 Task: Export a project to AC3 format for surround sound applications.
Action: Mouse moved to (86, 30)
Screenshot: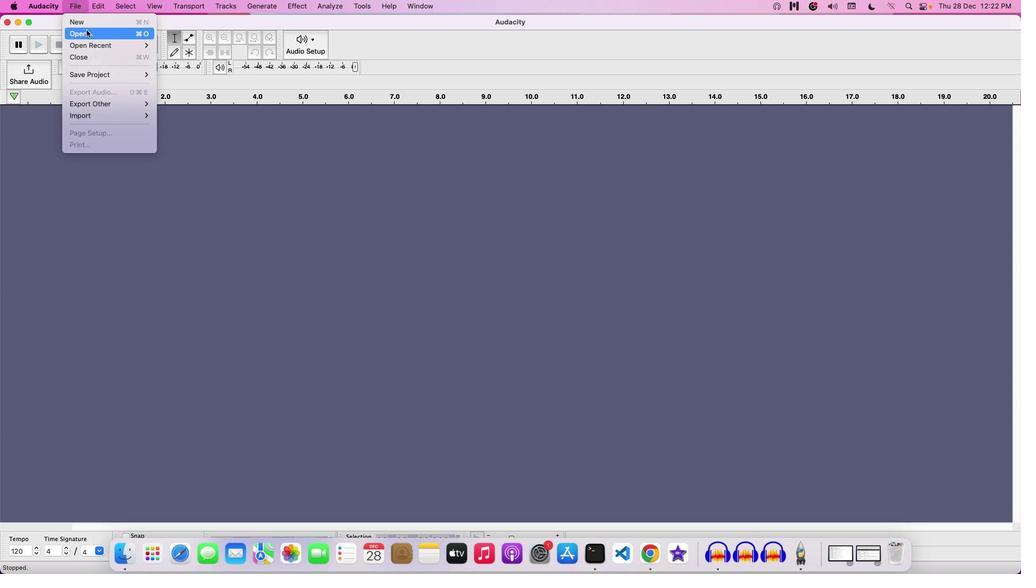
Action: Mouse pressed left at (86, 30)
Screenshot: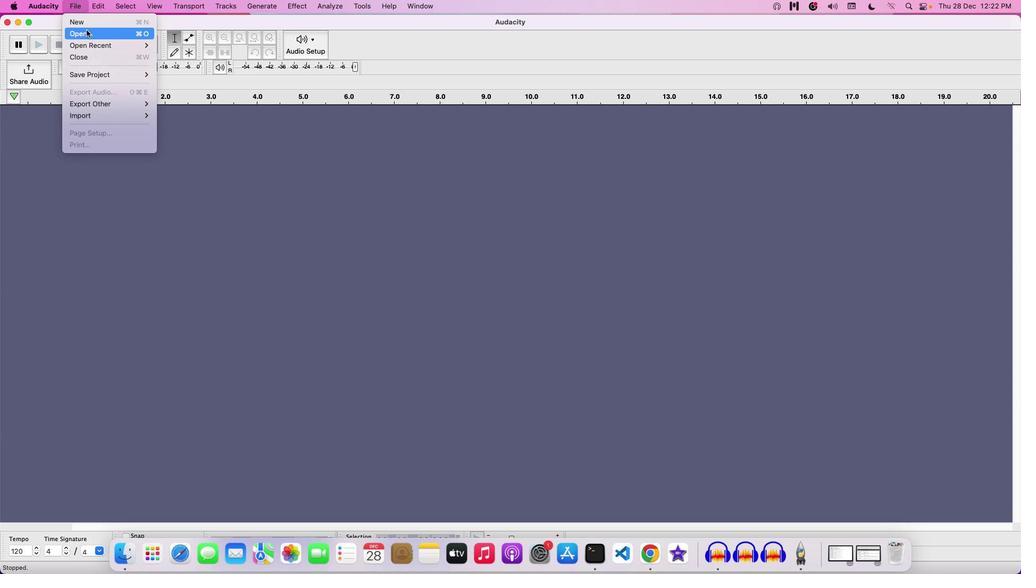 
Action: Mouse moved to (458, 246)
Screenshot: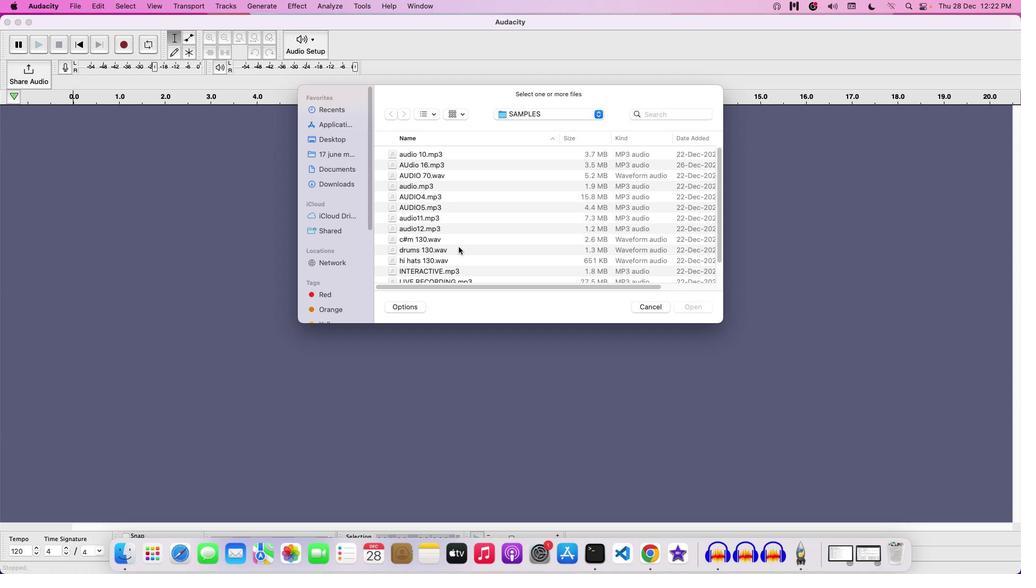 
Action: Mouse scrolled (458, 246) with delta (0, 0)
Screenshot: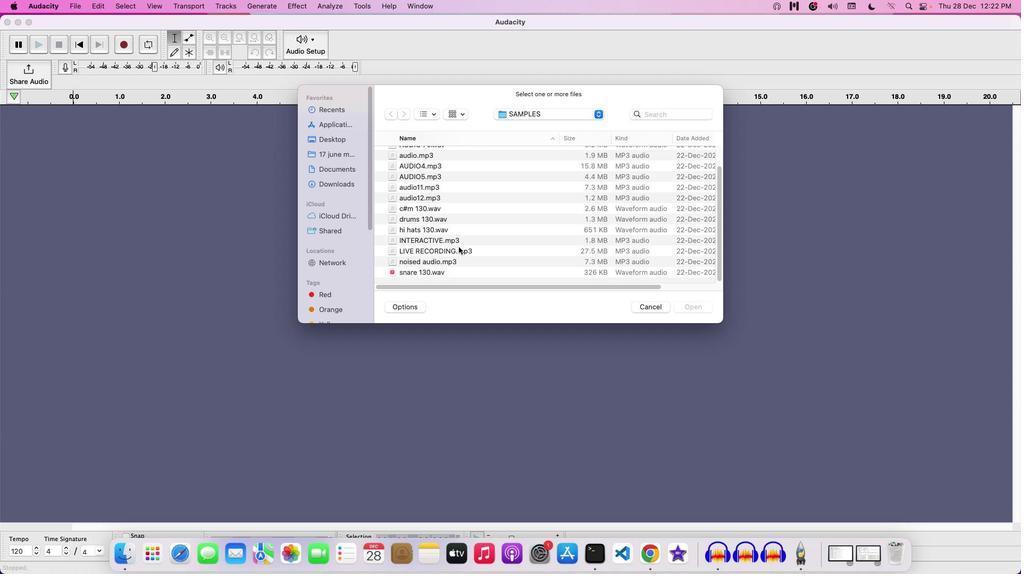 
Action: Mouse scrolled (458, 246) with delta (0, 0)
Screenshot: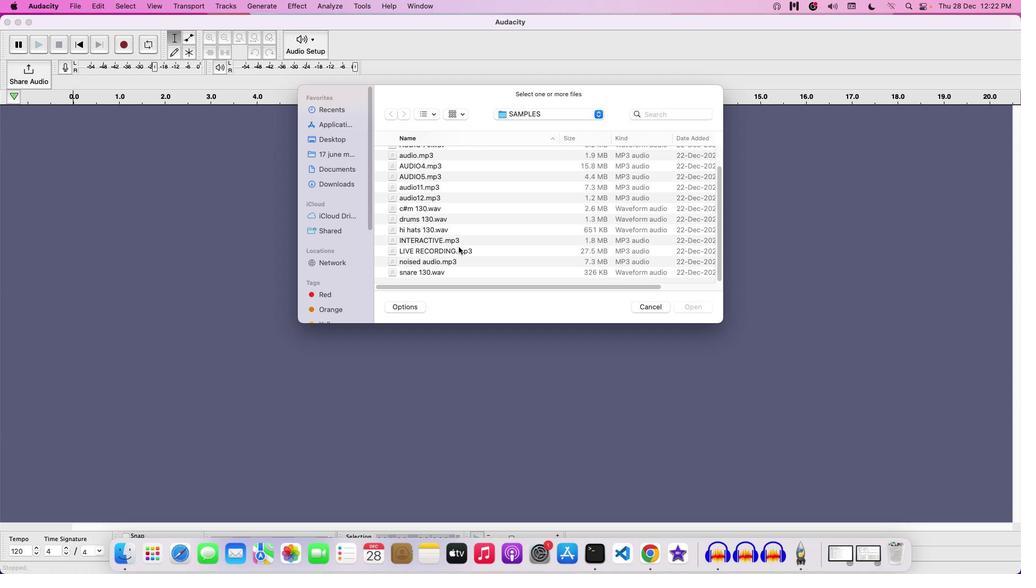 
Action: Mouse scrolled (458, 246) with delta (0, -1)
Screenshot: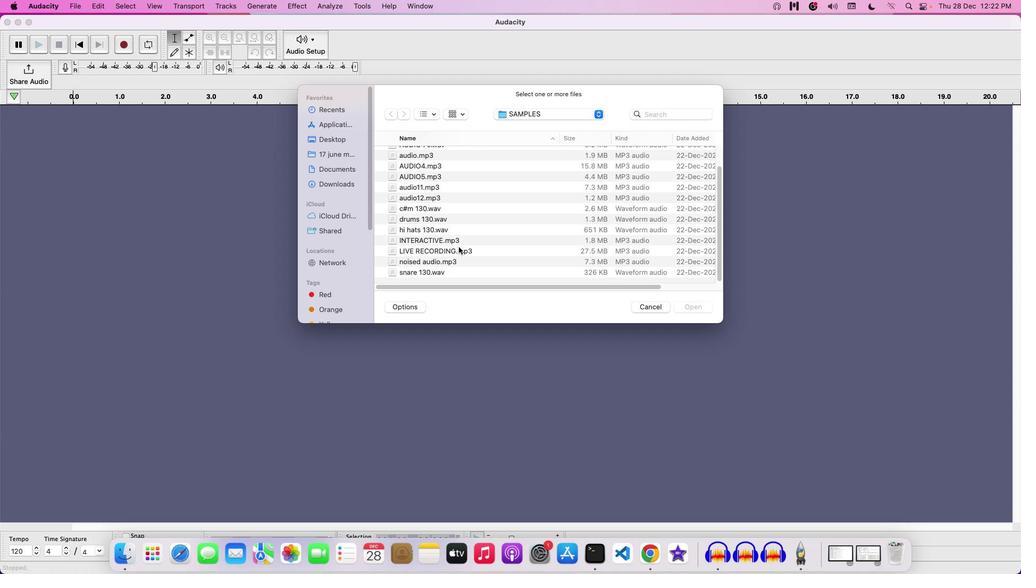 
Action: Mouse moved to (410, 209)
Screenshot: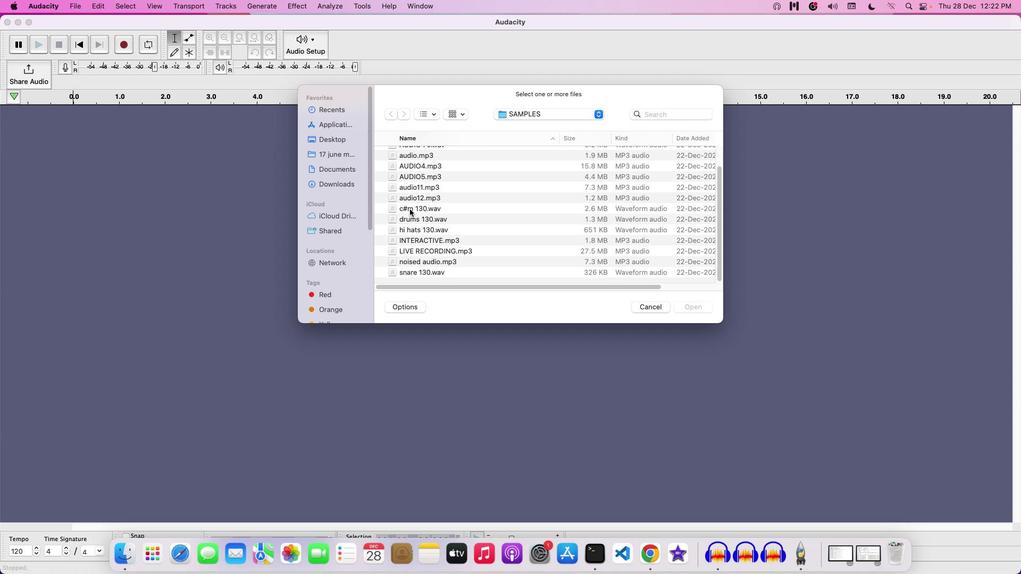 
Action: Mouse pressed left at (410, 209)
Screenshot: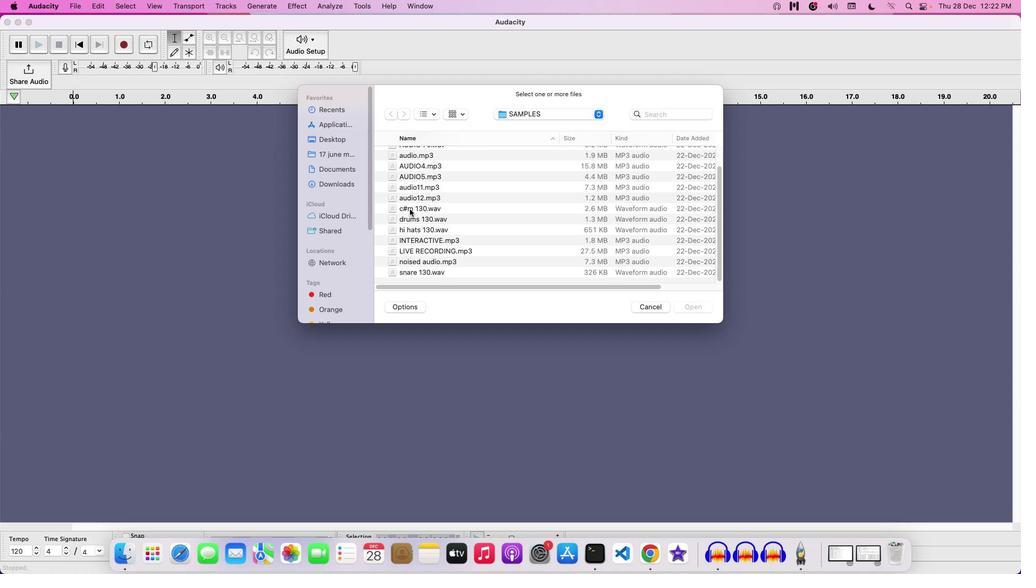 
Action: Mouse moved to (698, 308)
Screenshot: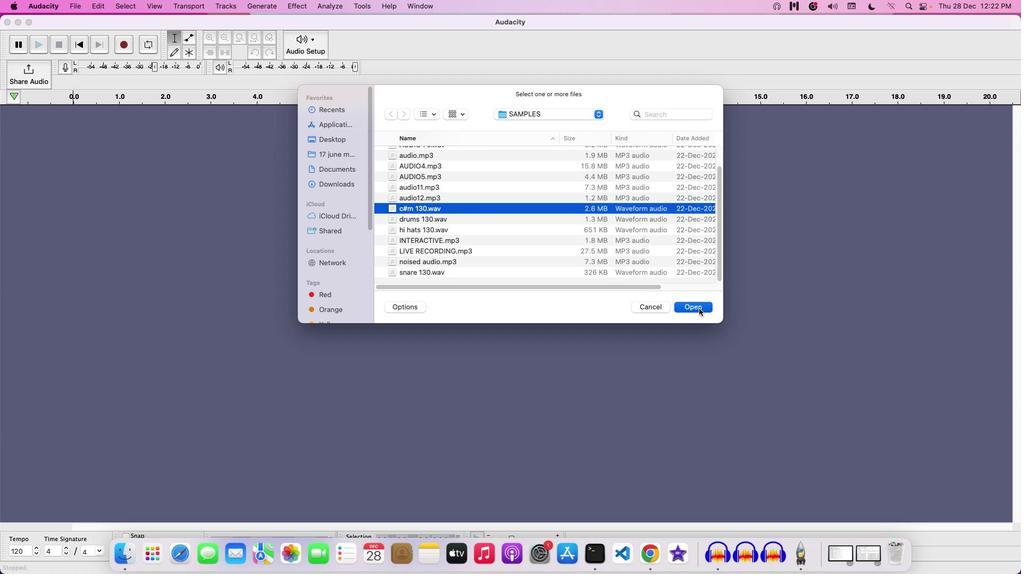 
Action: Mouse pressed left at (698, 308)
Screenshot: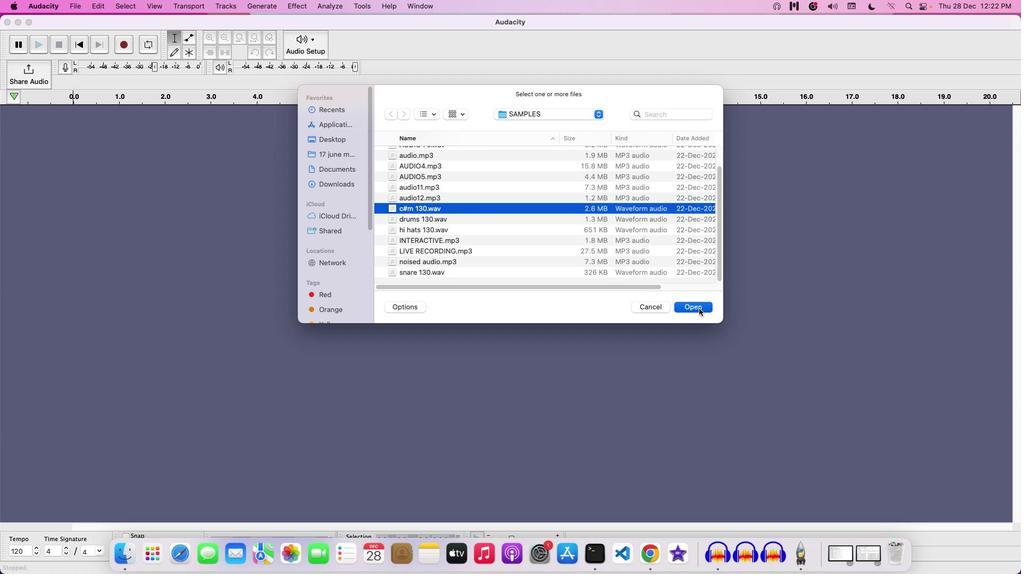 
Action: Mouse moved to (78, 5)
Screenshot: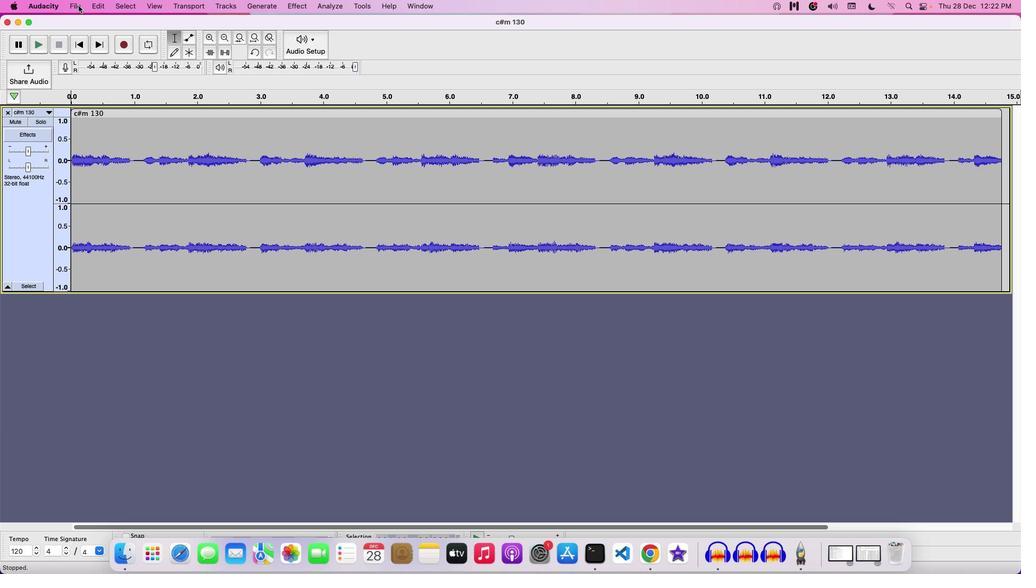 
Action: Mouse pressed left at (78, 5)
Screenshot: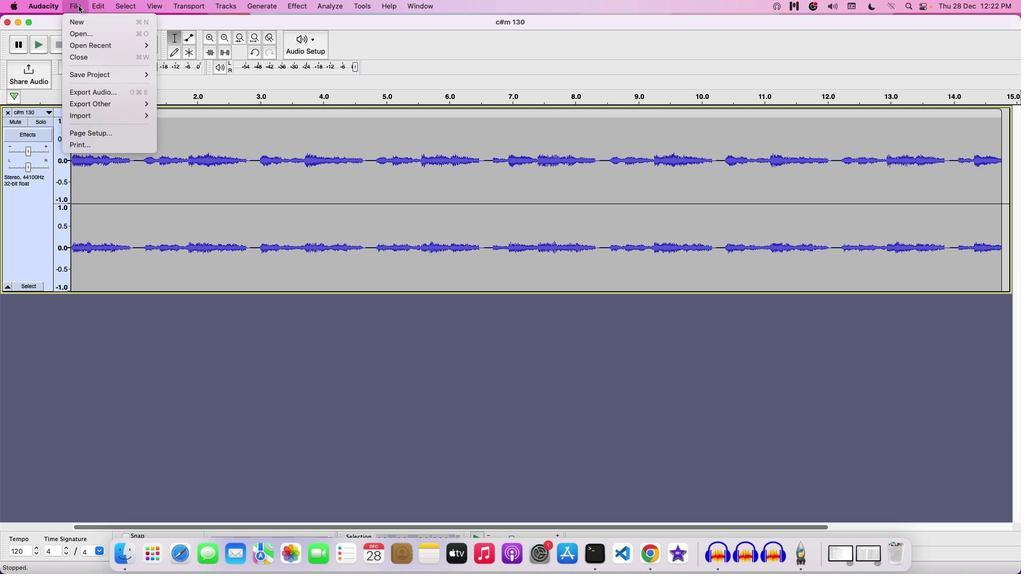 
Action: Mouse moved to (89, 32)
Screenshot: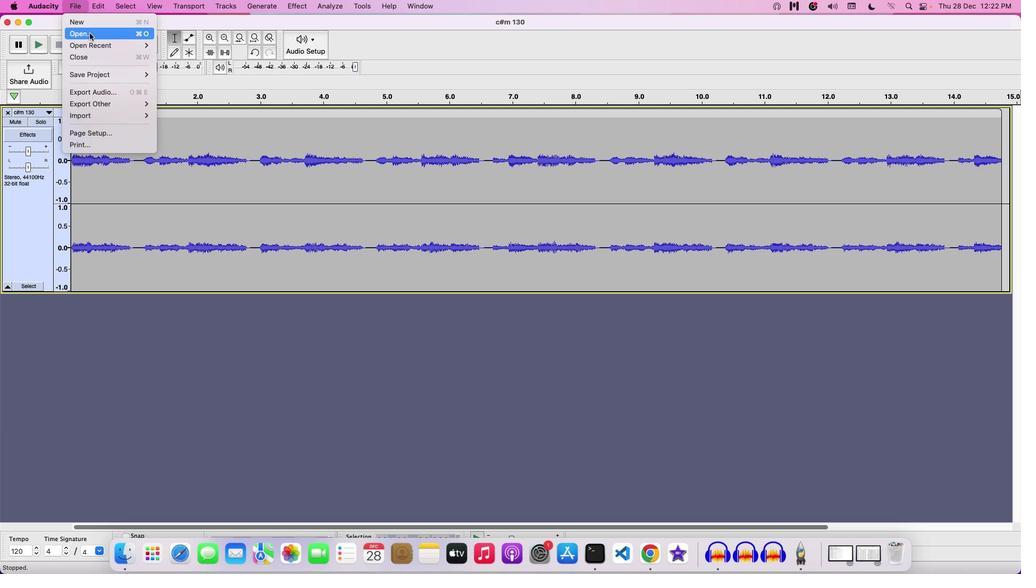 
Action: Mouse pressed left at (89, 32)
Screenshot: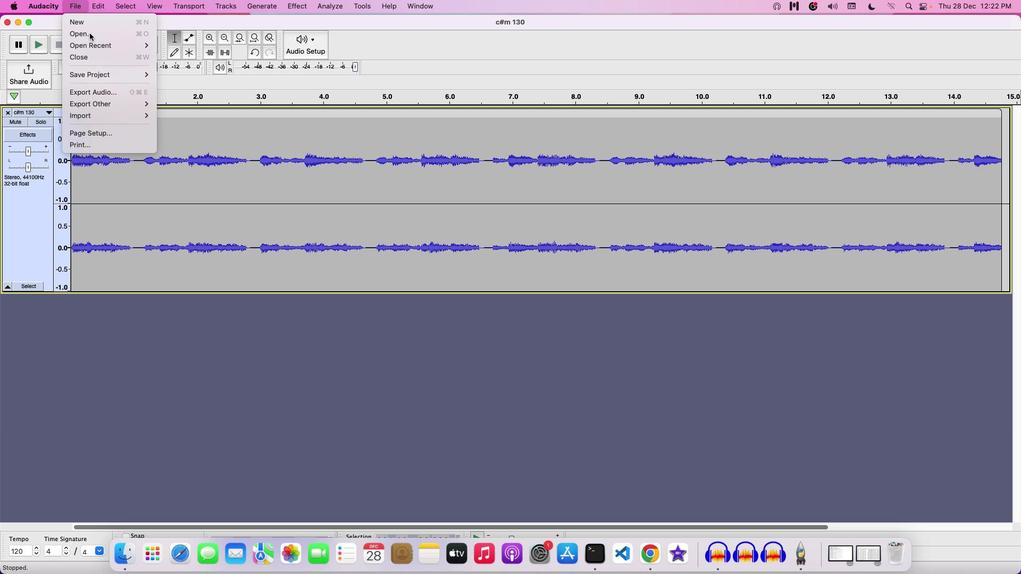 
Action: Mouse moved to (496, 235)
Screenshot: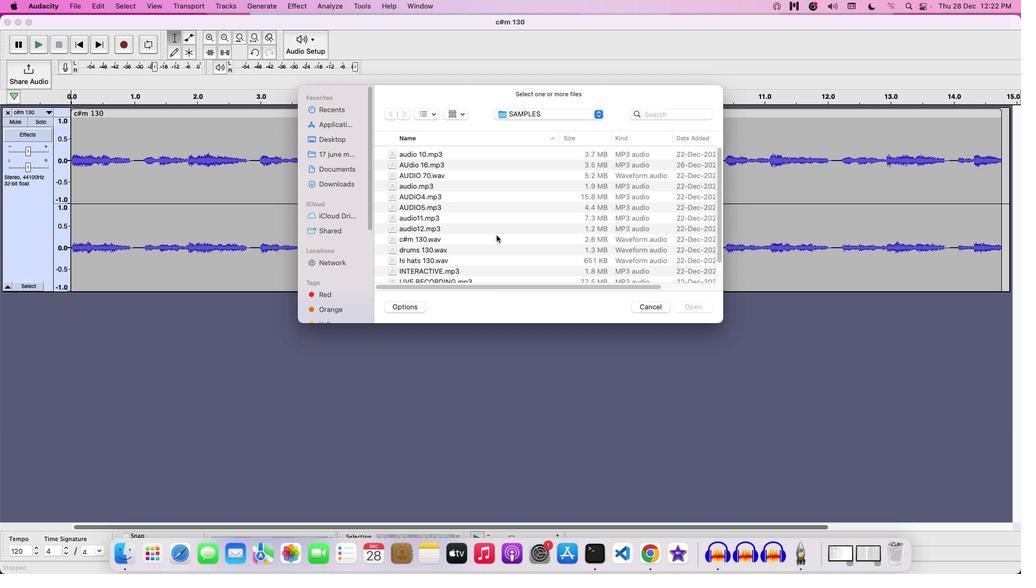 
Action: Mouse scrolled (496, 235) with delta (0, 0)
Screenshot: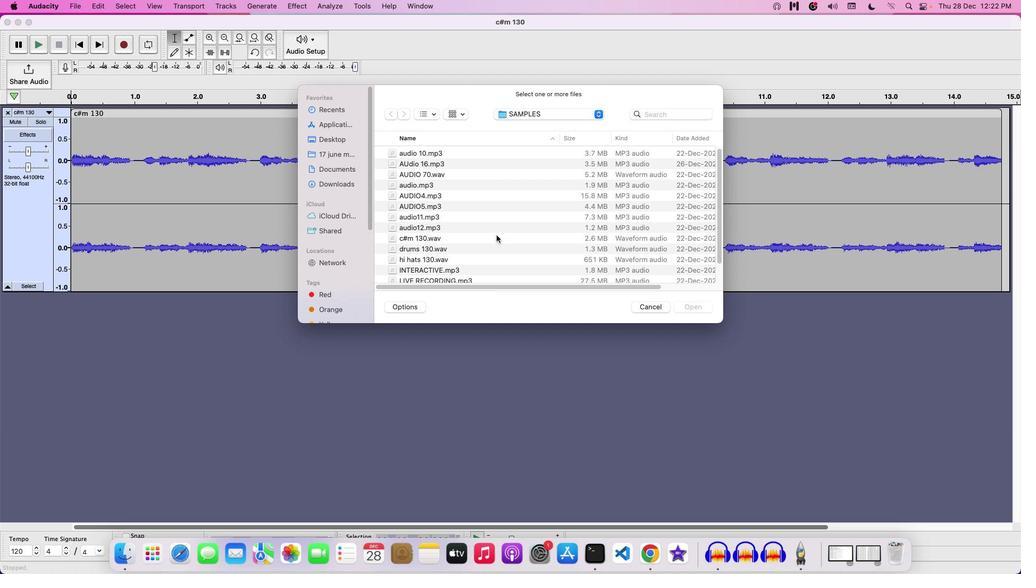 
Action: Mouse scrolled (496, 235) with delta (0, 0)
Screenshot: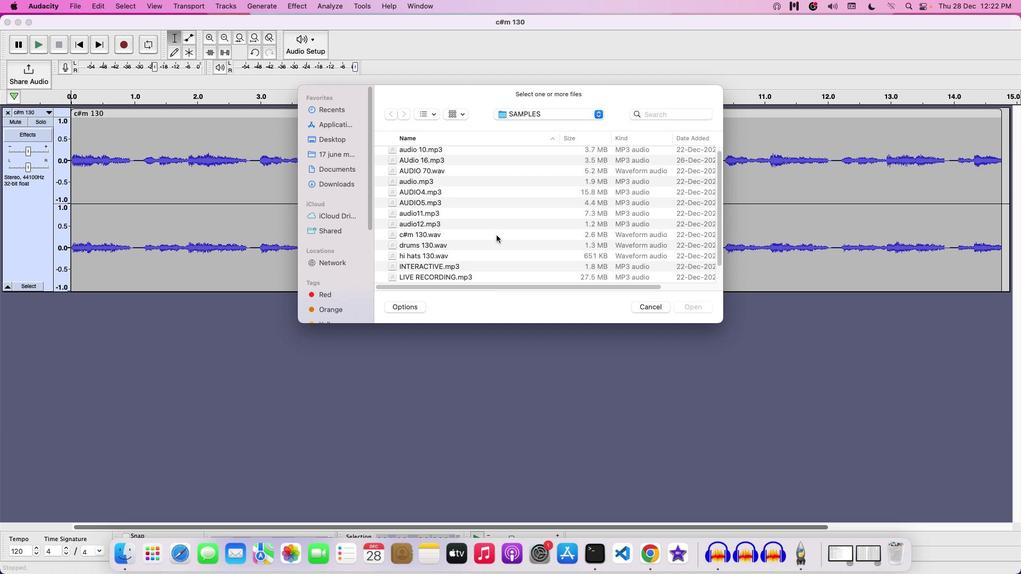 
Action: Mouse scrolled (496, 235) with delta (0, 0)
Screenshot: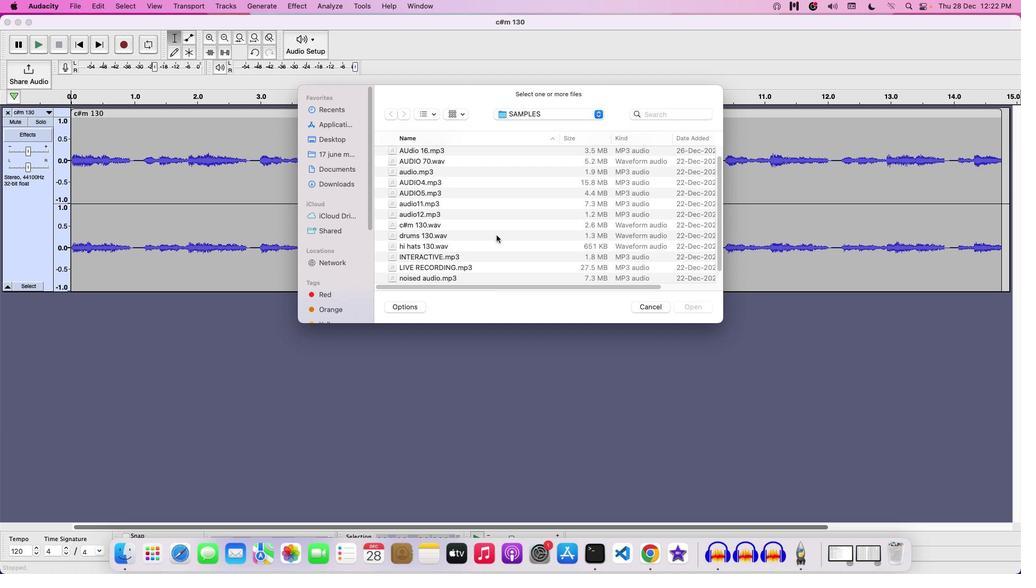 
Action: Mouse moved to (455, 234)
Screenshot: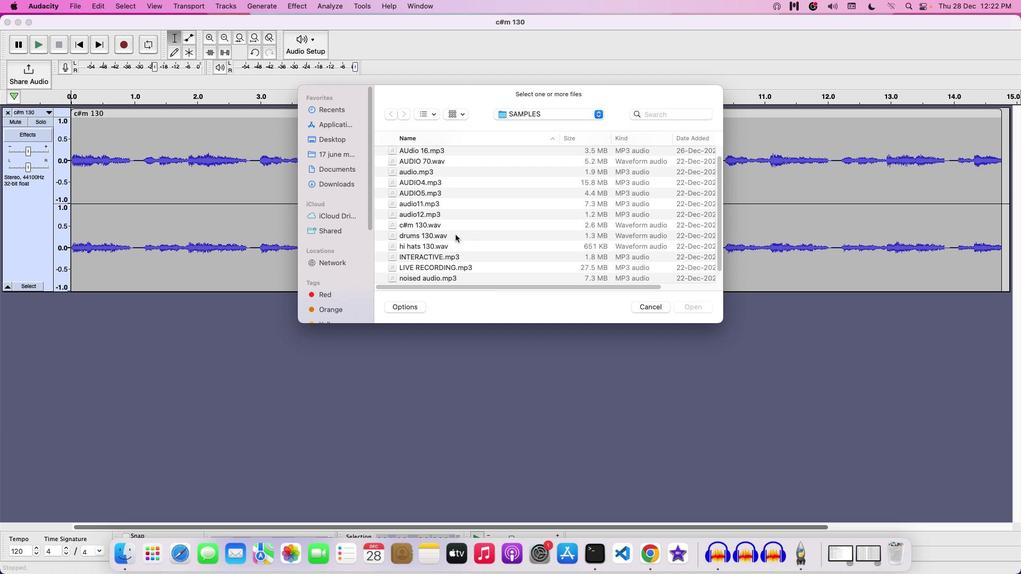 
Action: Mouse pressed left at (455, 234)
Screenshot: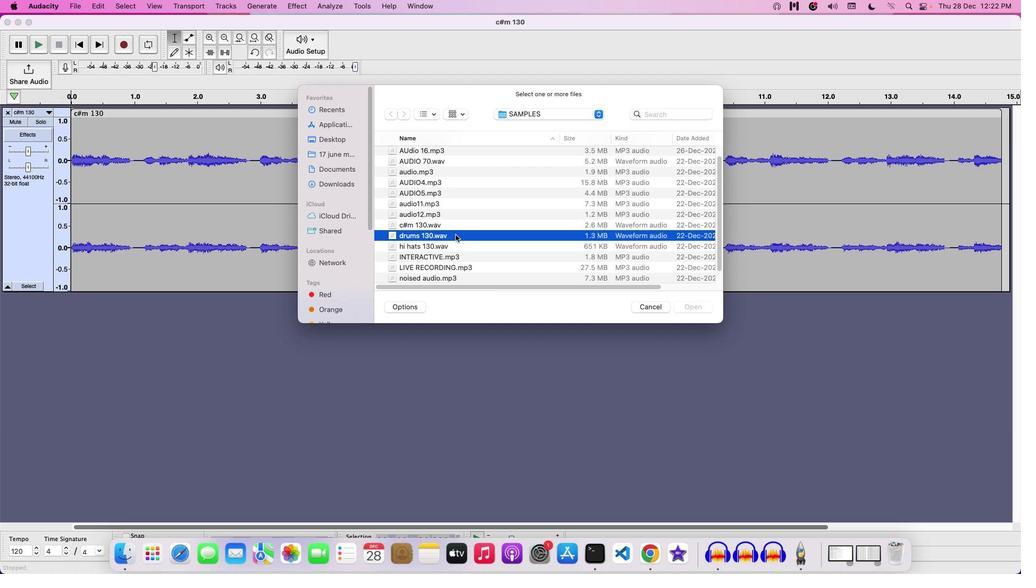 
Action: Mouse moved to (466, 237)
Screenshot: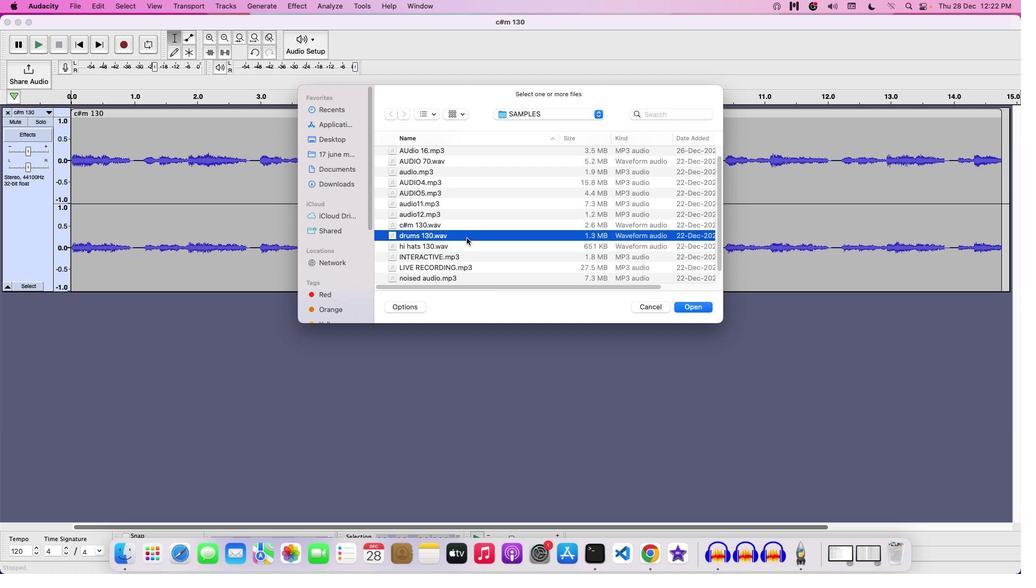 
Action: Mouse pressed left at (466, 237)
Screenshot: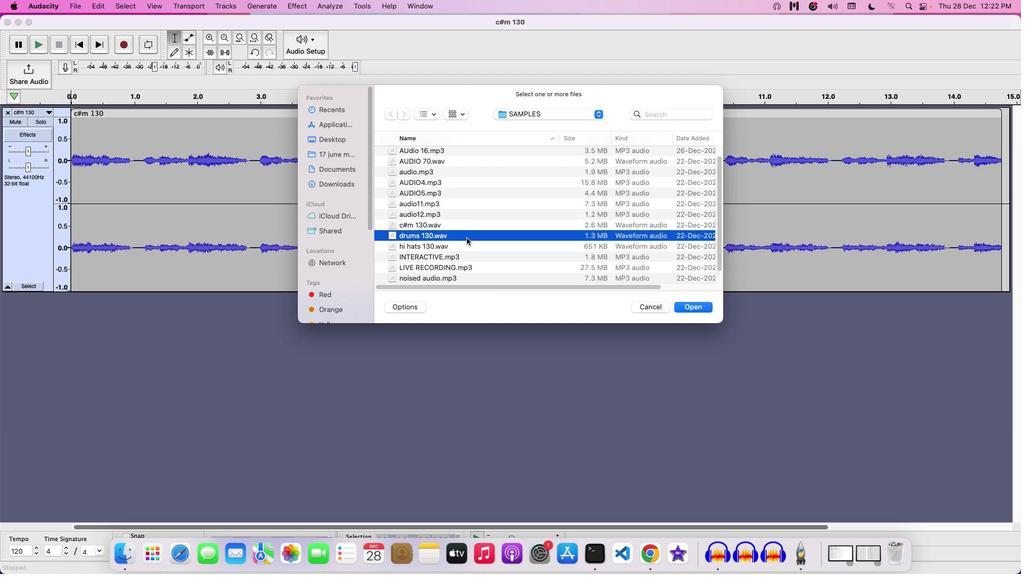 
Action: Mouse moved to (484, 289)
Screenshot: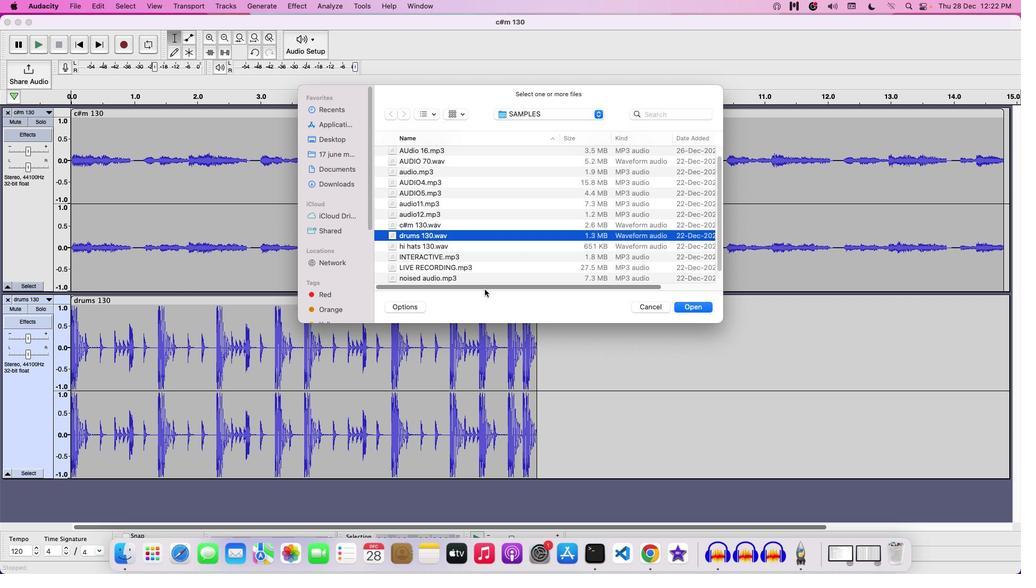 
Action: Mouse scrolled (484, 289) with delta (0, 0)
Screenshot: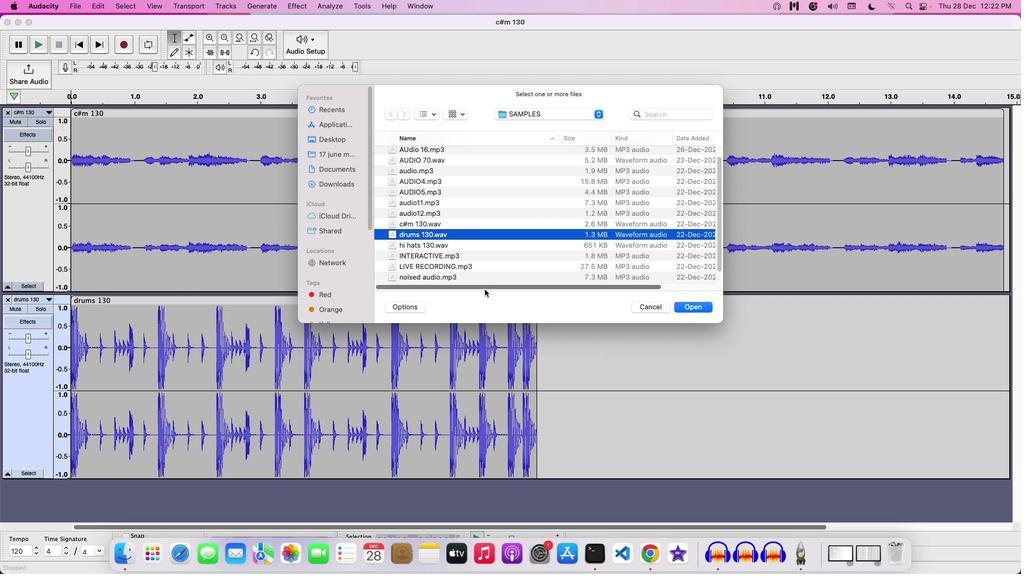 
Action: Mouse moved to (485, 244)
Screenshot: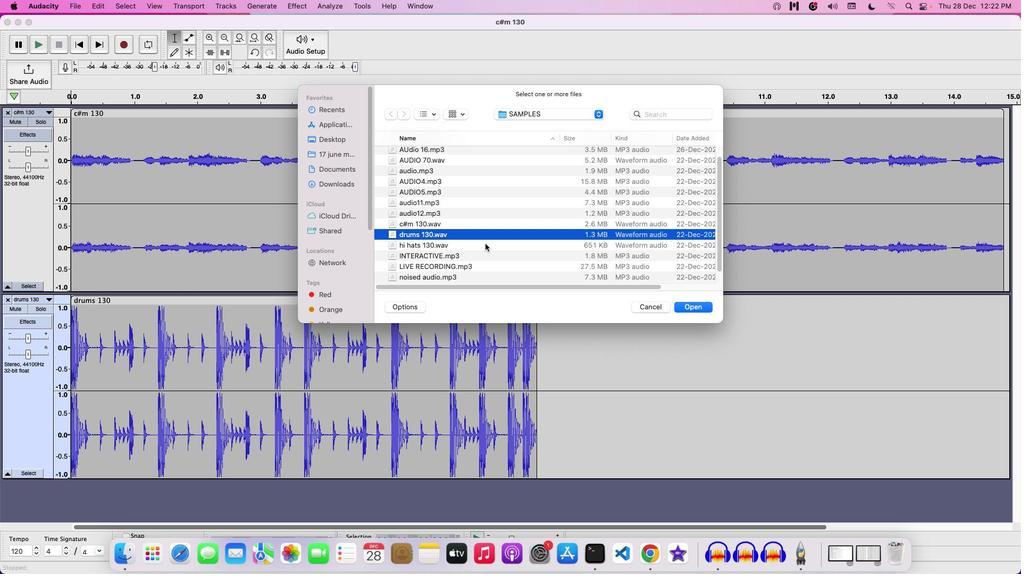 
Action: Mouse scrolled (485, 244) with delta (0, 0)
Screenshot: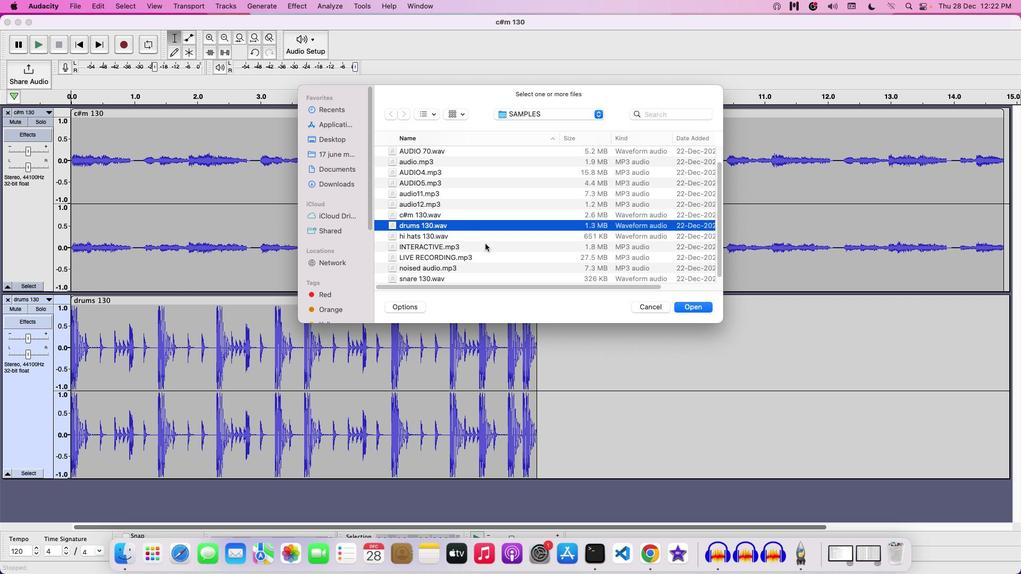 
Action: Mouse scrolled (485, 244) with delta (0, 0)
Screenshot: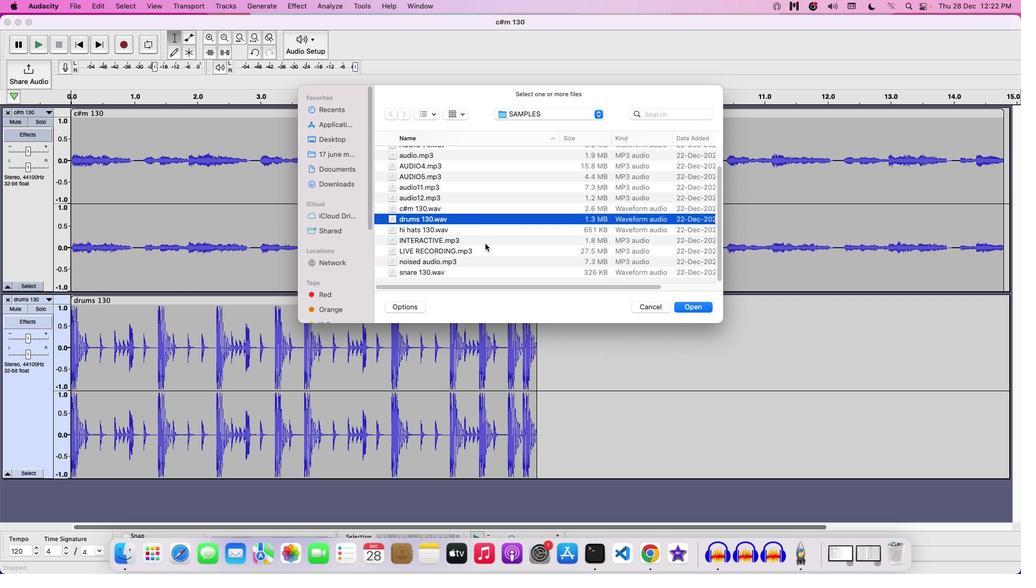 
Action: Mouse scrolled (485, 244) with delta (0, -1)
Screenshot: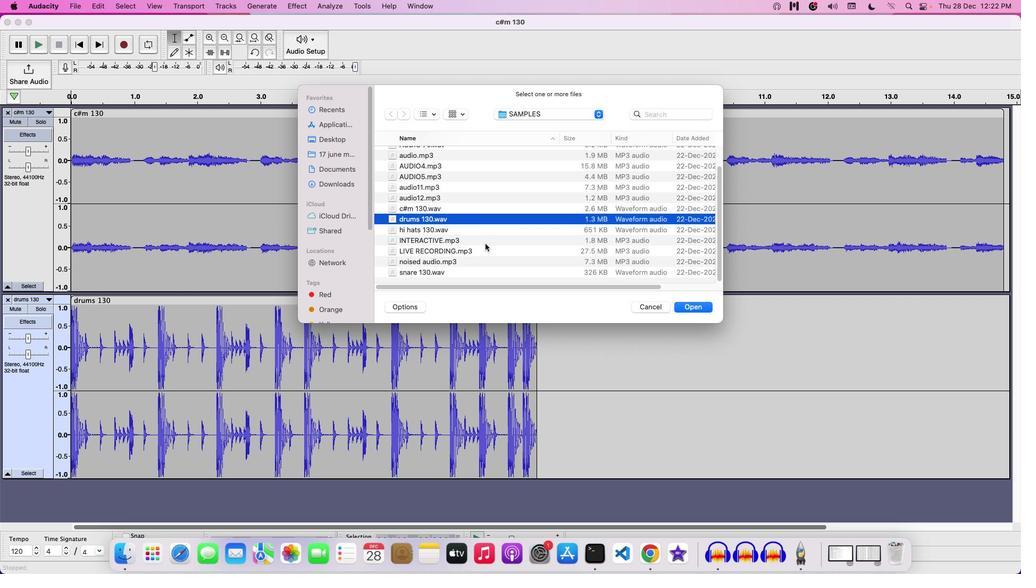 
Action: Mouse scrolled (485, 244) with delta (0, 0)
Screenshot: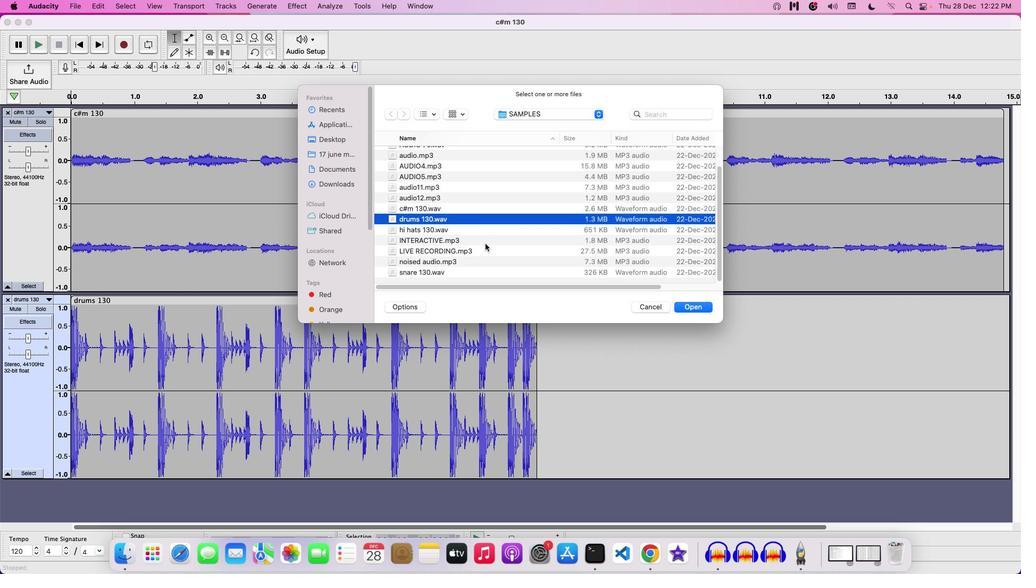 
Action: Mouse scrolled (485, 244) with delta (0, 0)
Screenshot: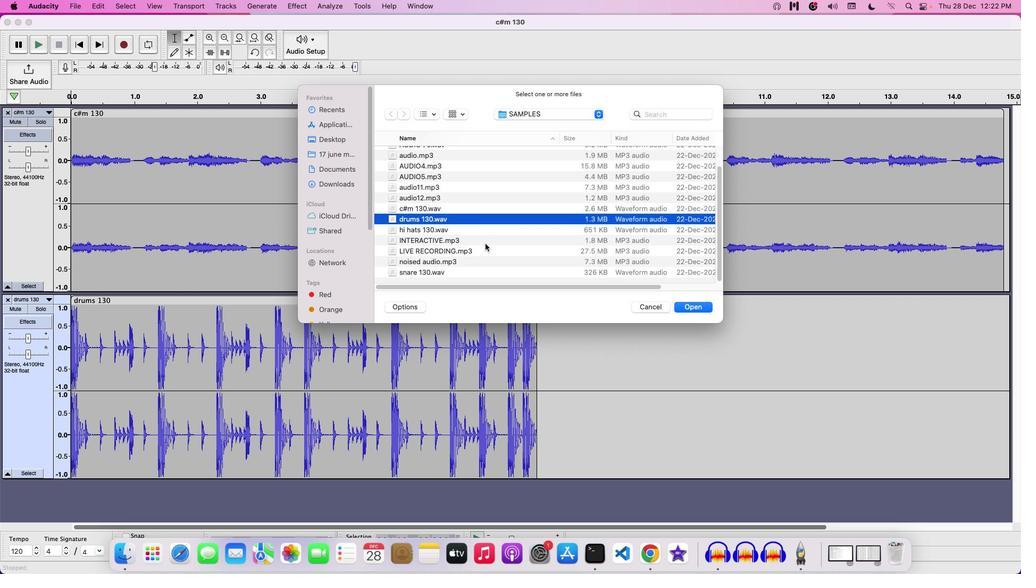 
Action: Mouse scrolled (485, 244) with delta (0, -1)
Screenshot: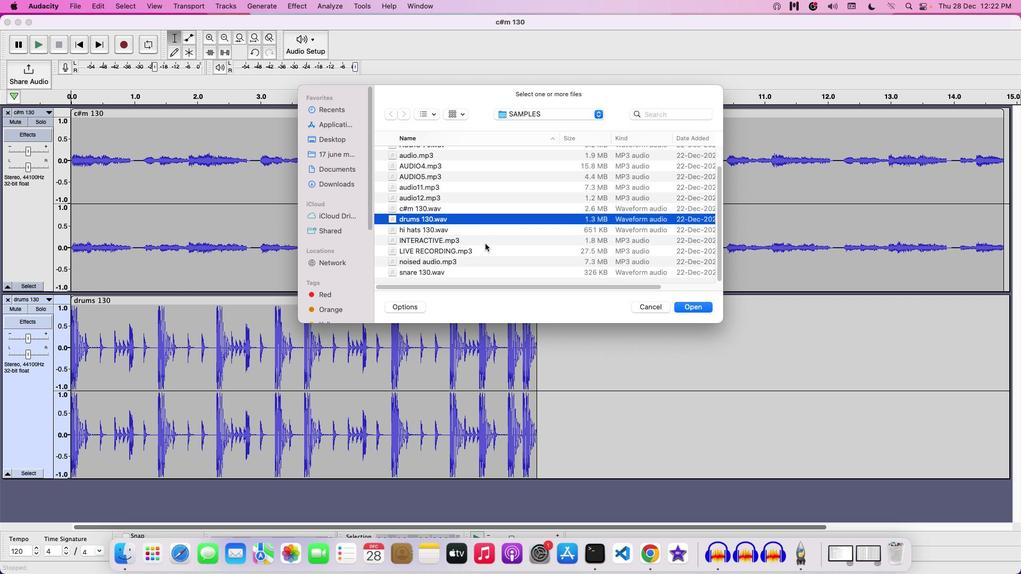 
Action: Mouse moved to (651, 304)
Screenshot: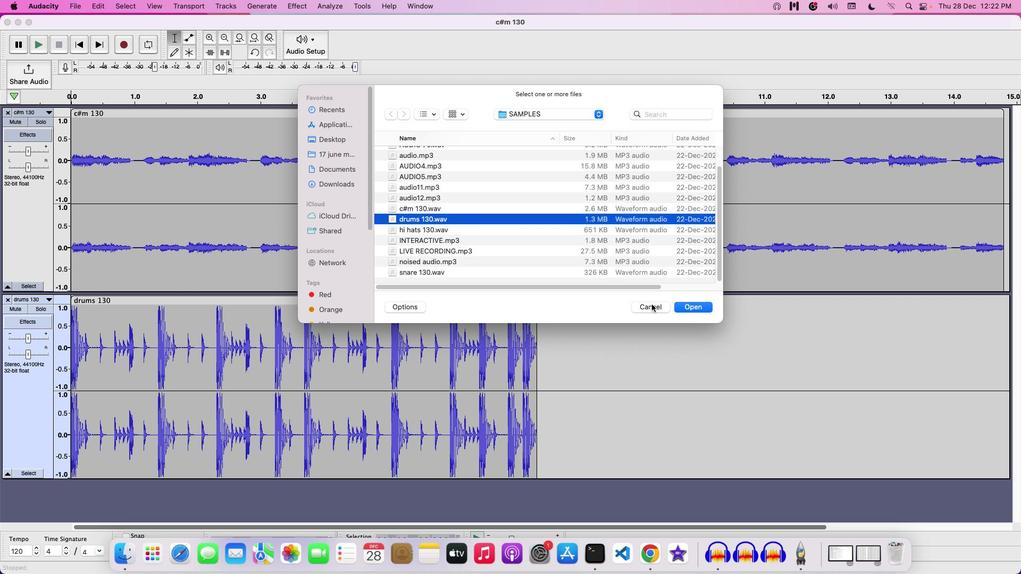 
Action: Mouse pressed left at (651, 304)
Screenshot: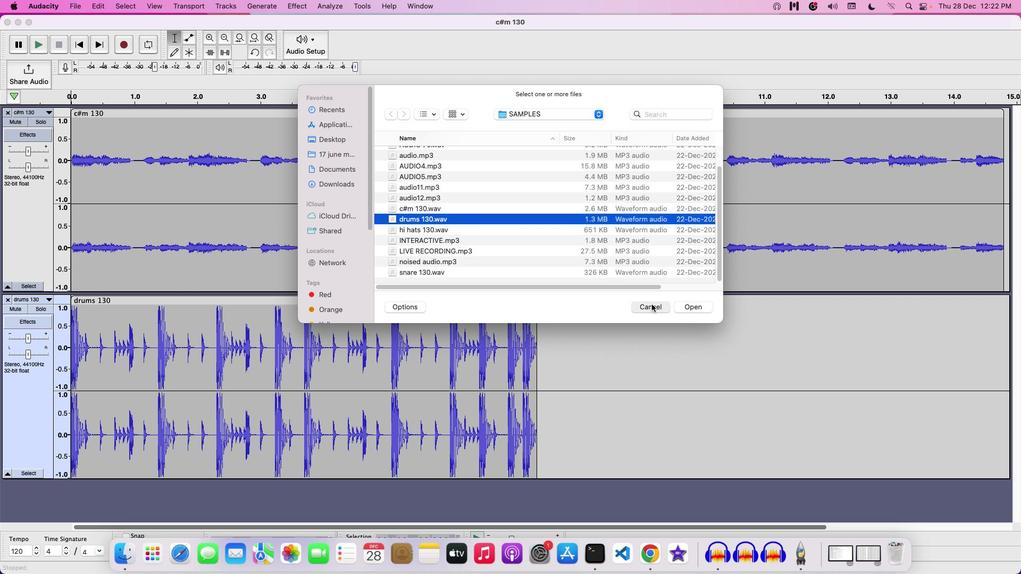 
Action: Mouse moved to (62, 266)
Screenshot: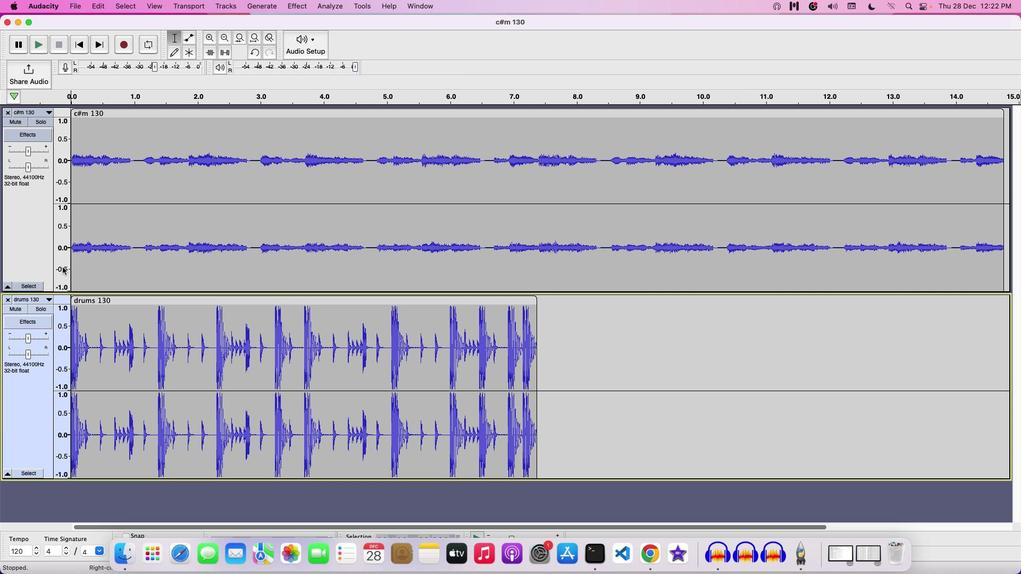 
Action: Key pressed Key.space
Screenshot: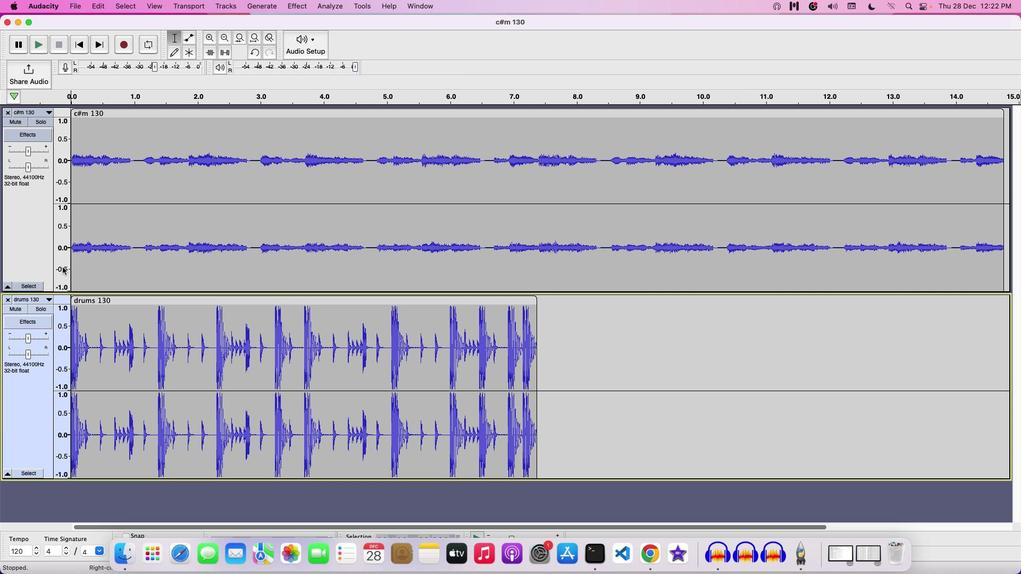 
Action: Mouse moved to (34, 151)
Screenshot: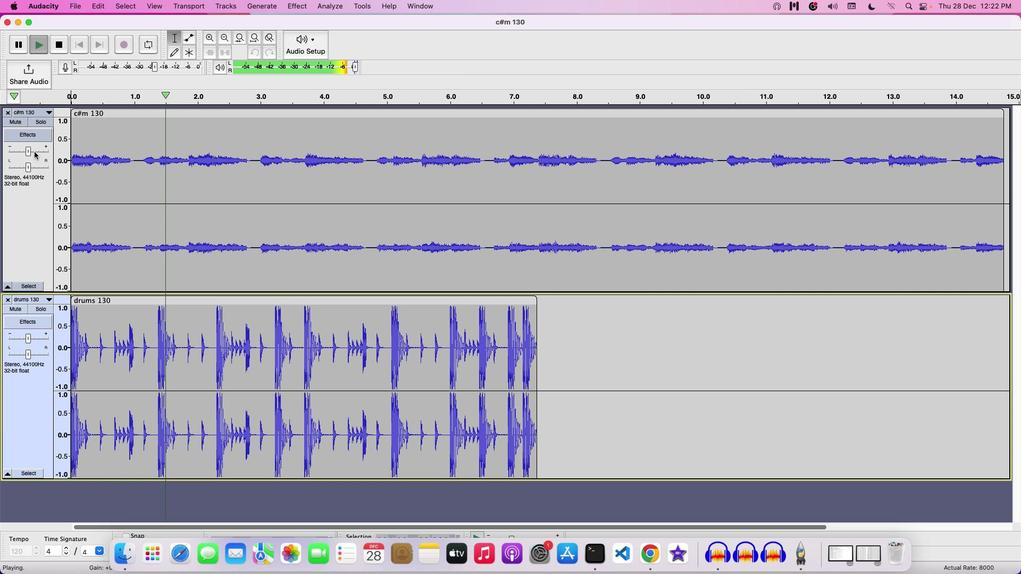 
Action: Key pressed Key.space
Screenshot: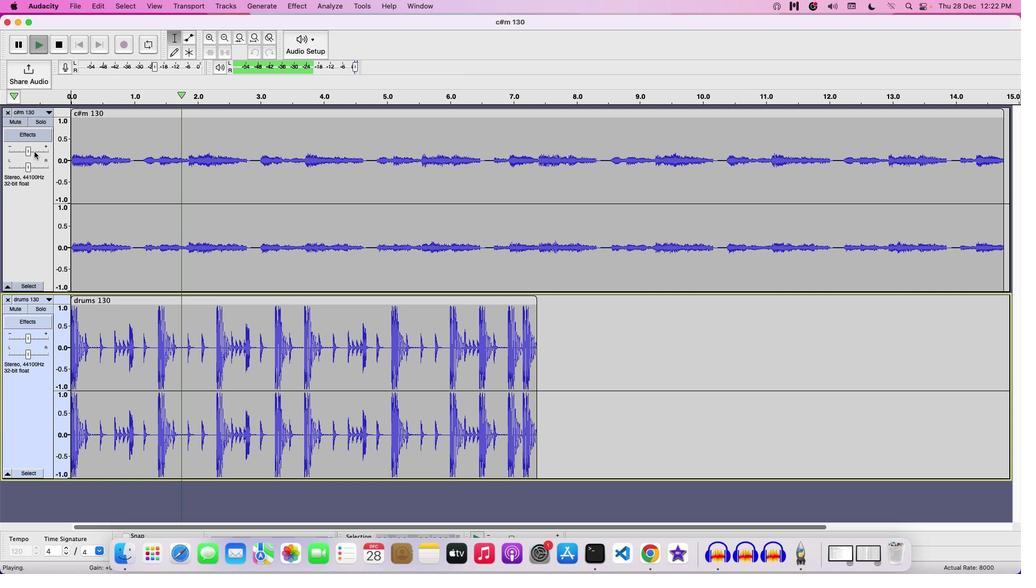 
Action: Mouse moved to (30, 151)
Screenshot: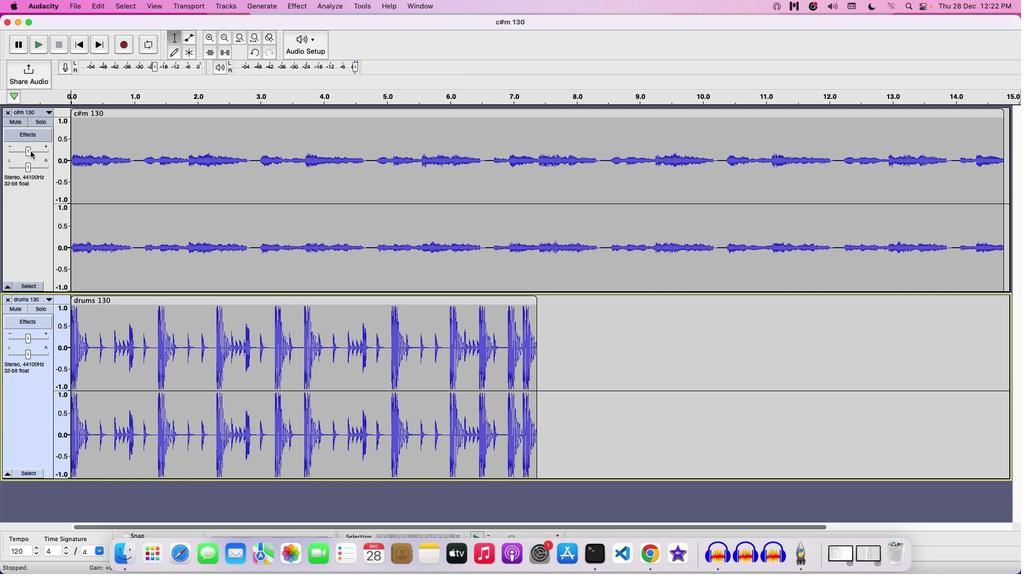 
Action: Mouse pressed left at (30, 151)
Screenshot: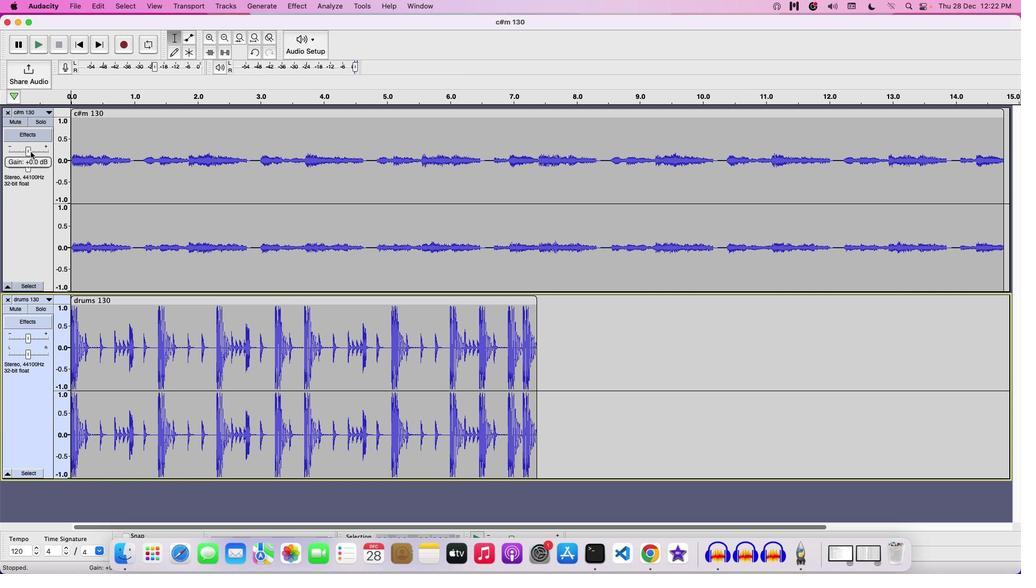 
Action: Mouse moved to (42, 154)
Screenshot: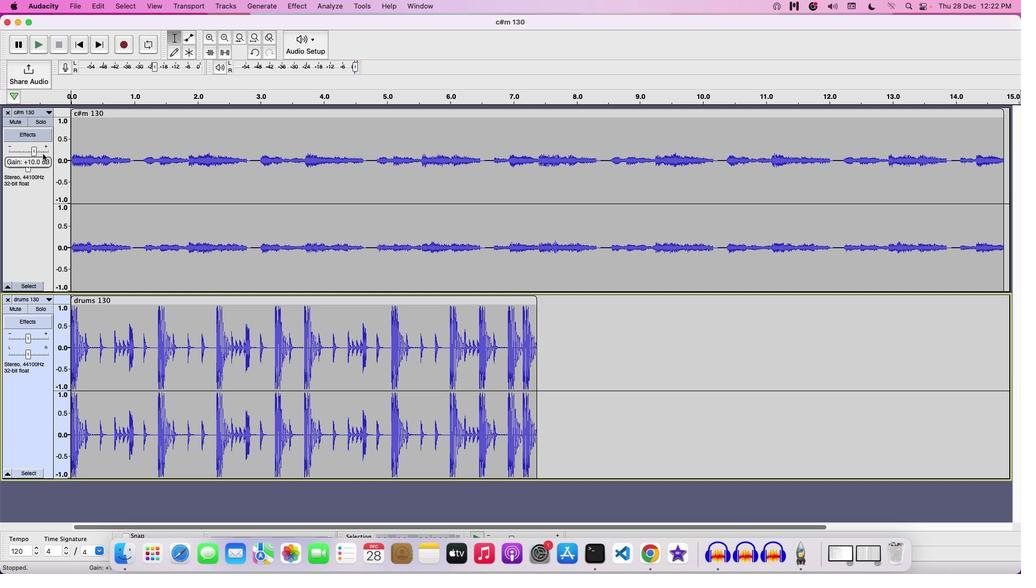
Action: Key pressed Key.space
Screenshot: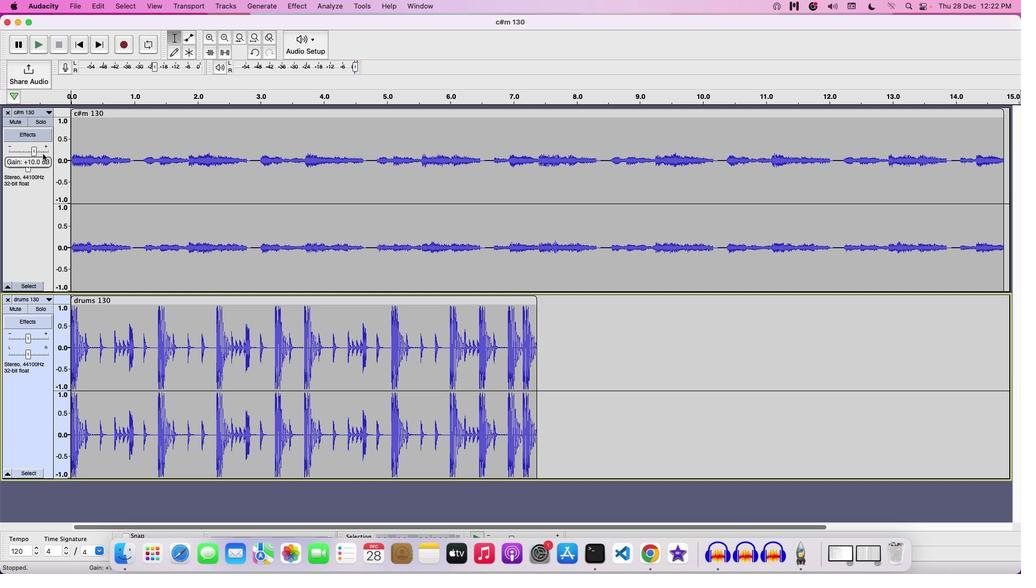 
Action: Mouse moved to (35, 152)
Screenshot: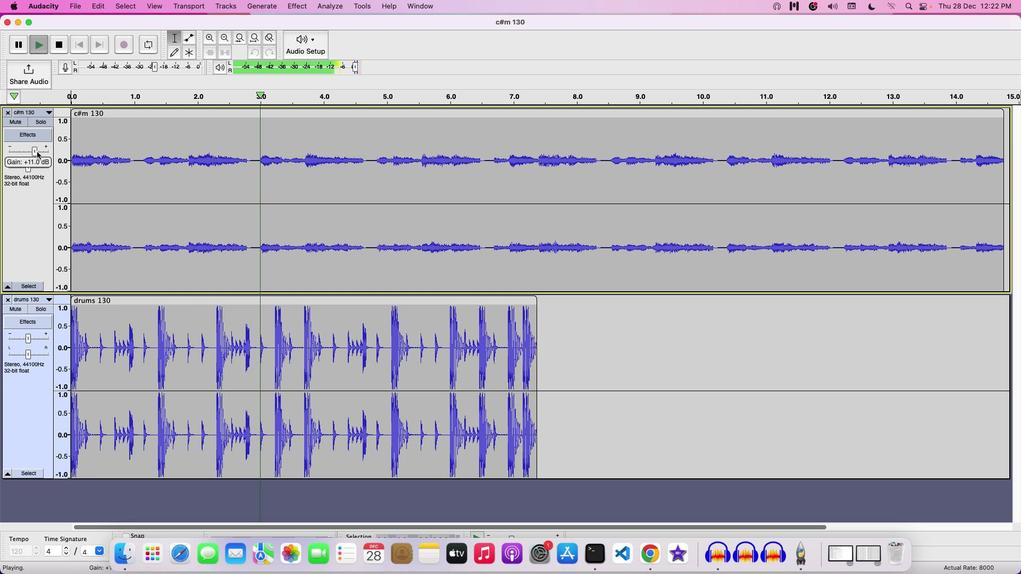 
Action: Mouse pressed left at (35, 152)
Screenshot: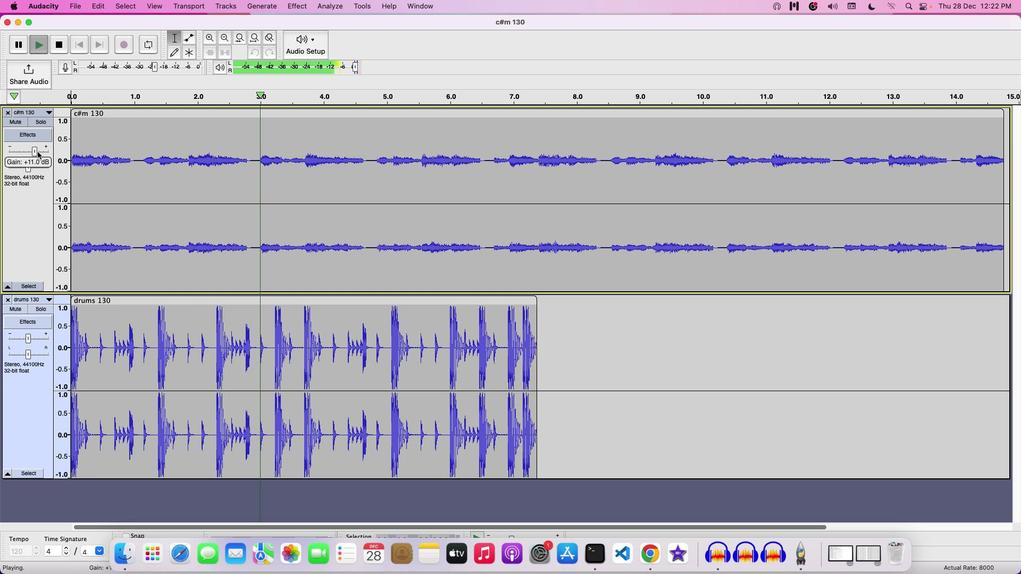 
Action: Mouse moved to (39, 336)
Screenshot: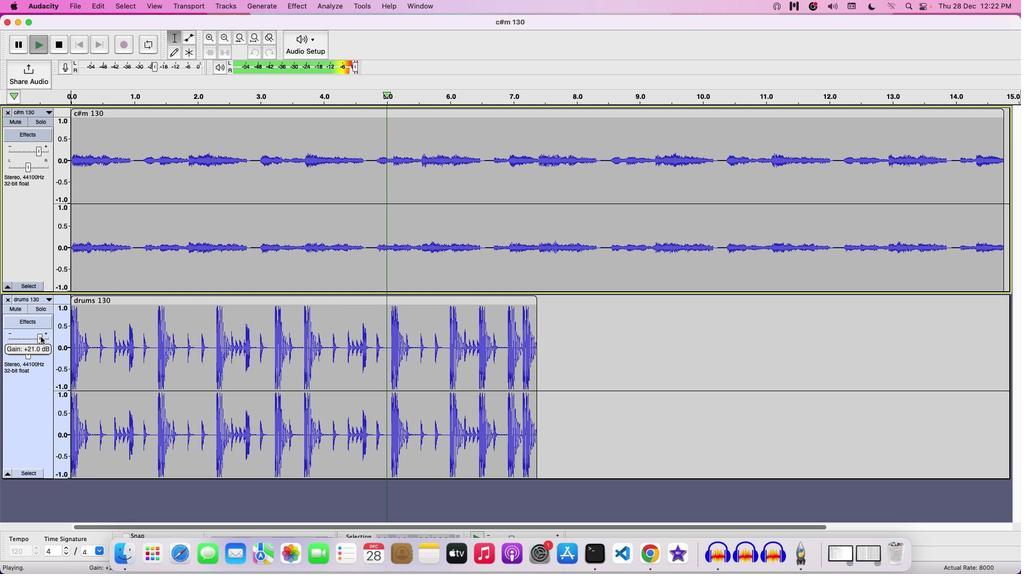
Action: Mouse pressed left at (39, 336)
Screenshot: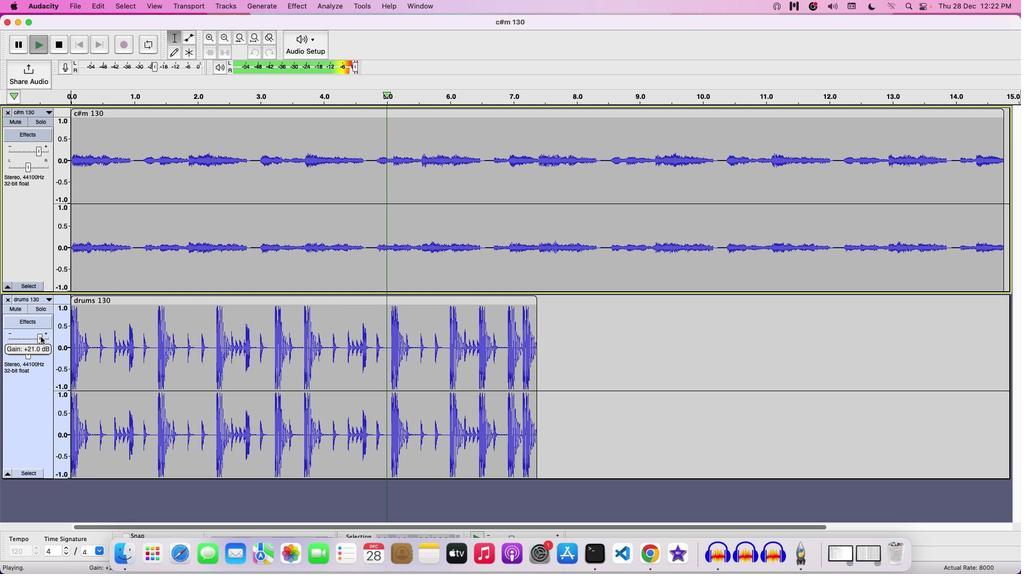 
Action: Mouse moved to (40, 337)
Screenshot: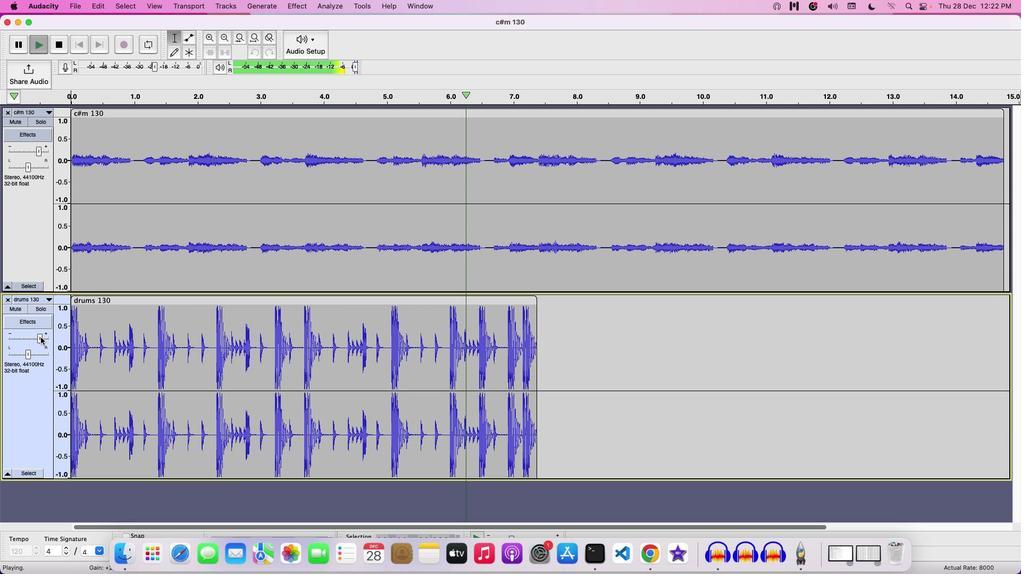 
Action: Mouse pressed left at (40, 337)
Screenshot: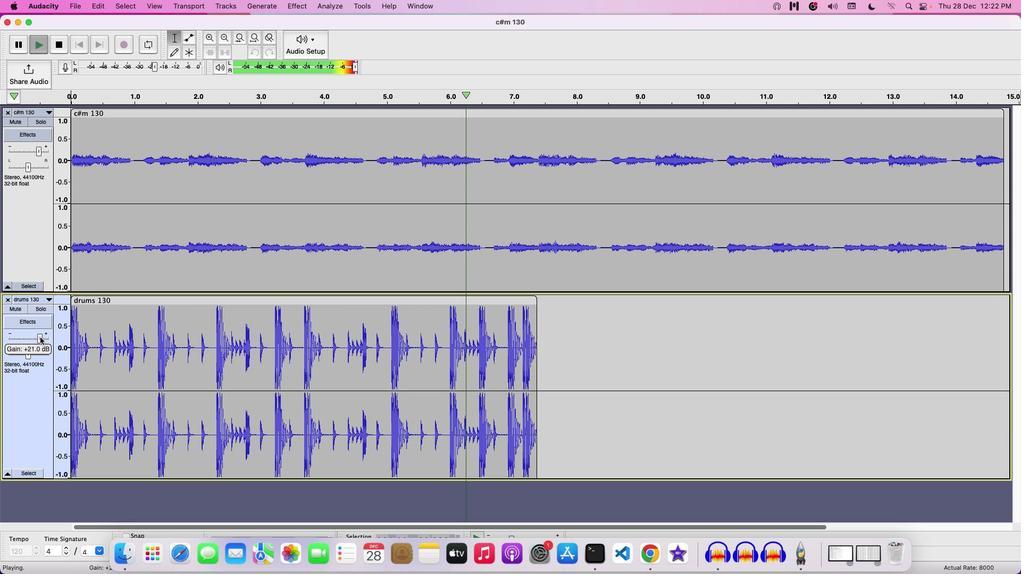 
Action: Mouse moved to (302, 257)
Screenshot: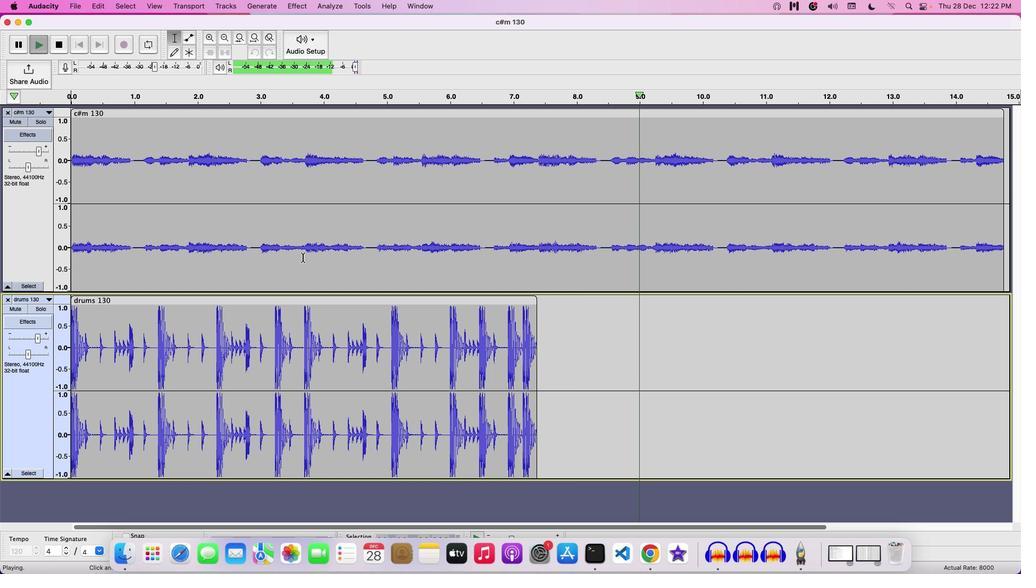 
Action: Key pressed Key.space
Screenshot: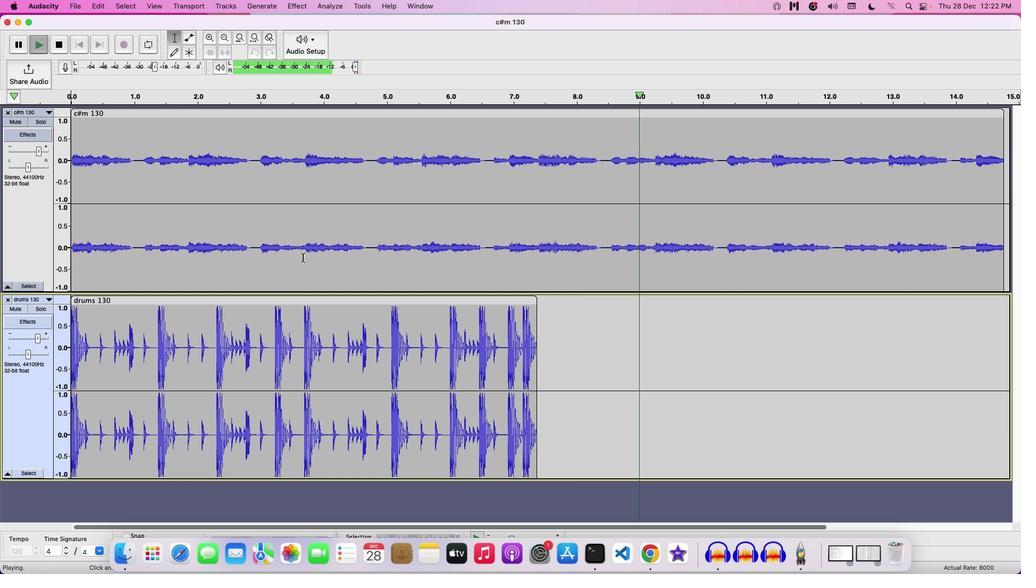 
Action: Mouse moved to (1001, 118)
Screenshot: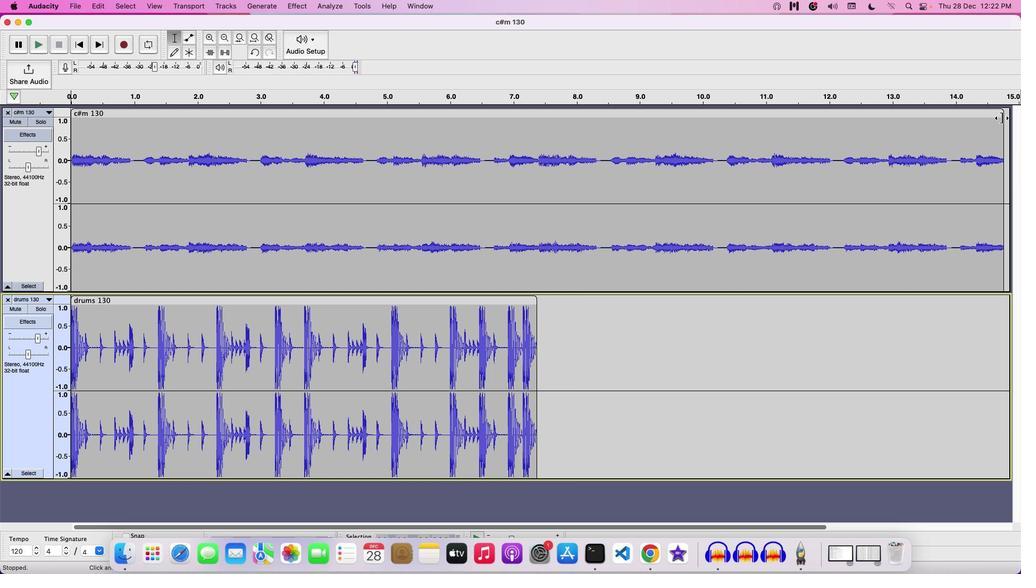 
Action: Mouse pressed left at (1001, 118)
Screenshot: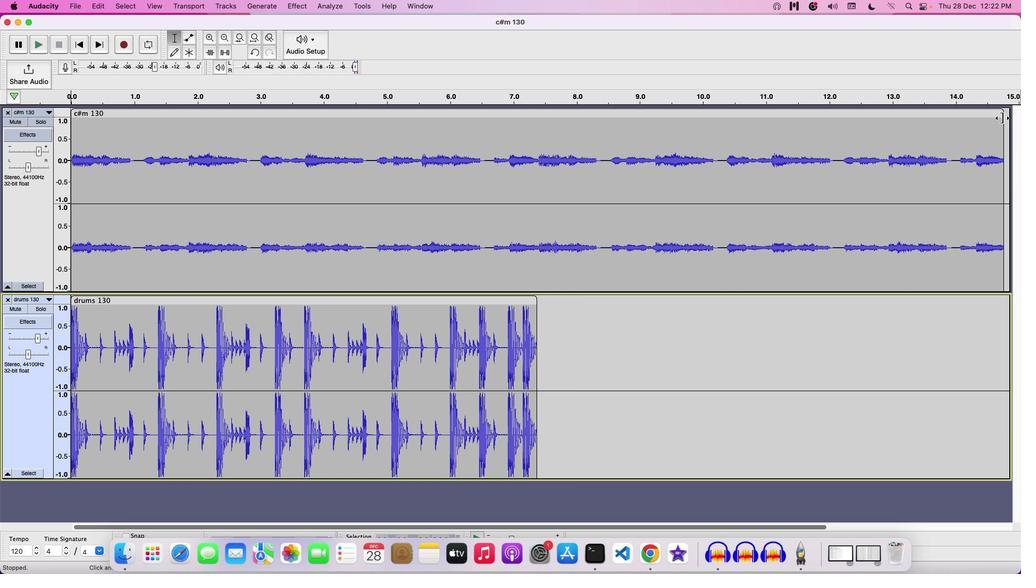 
Action: Mouse moved to (40, 154)
Screenshot: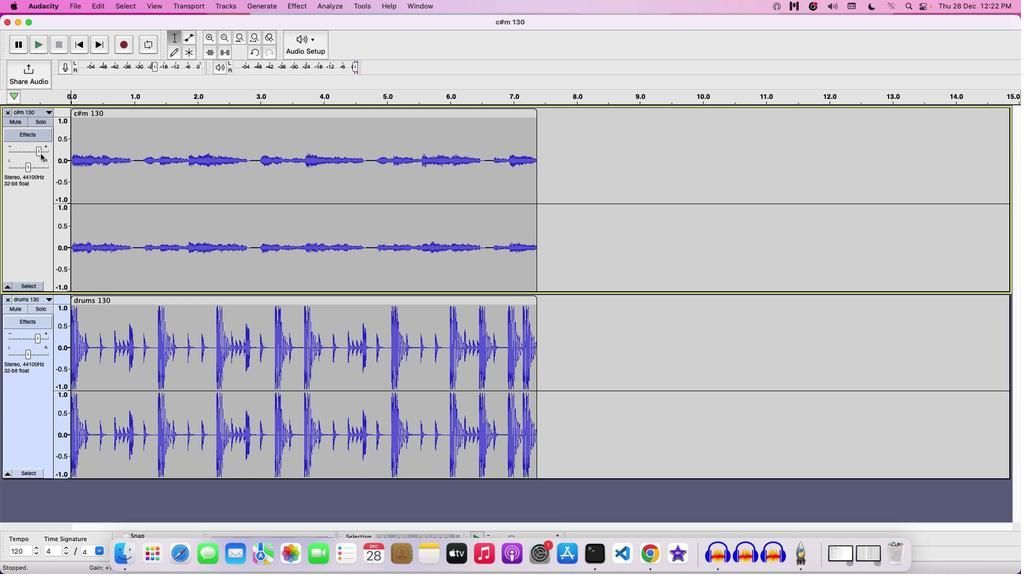 
Action: Mouse pressed left at (40, 154)
Screenshot: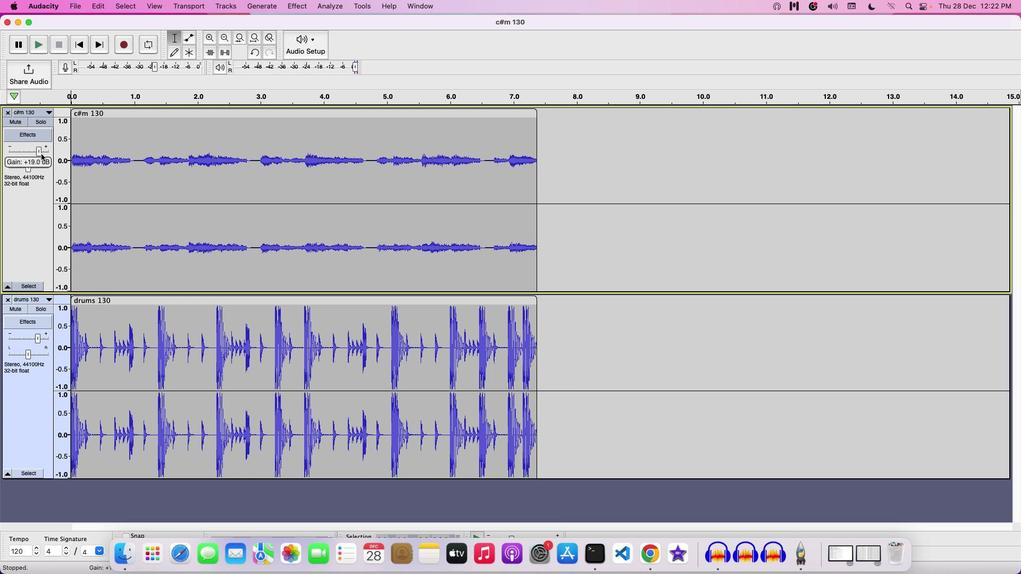 
Action: Mouse moved to (44, 154)
Screenshot: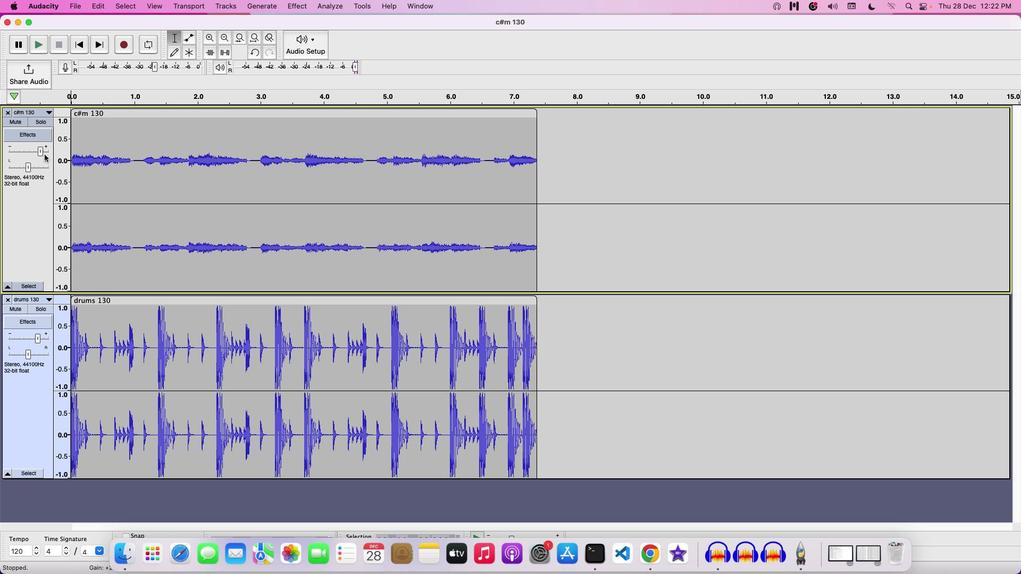 
Action: Key pressed Key.space
Screenshot: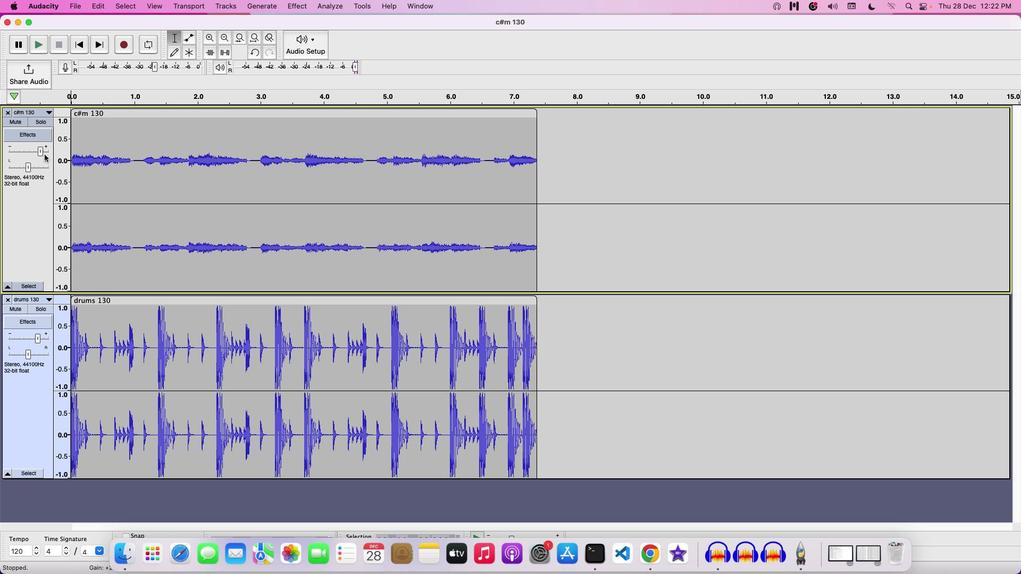 
Action: Mouse moved to (75, 9)
Screenshot: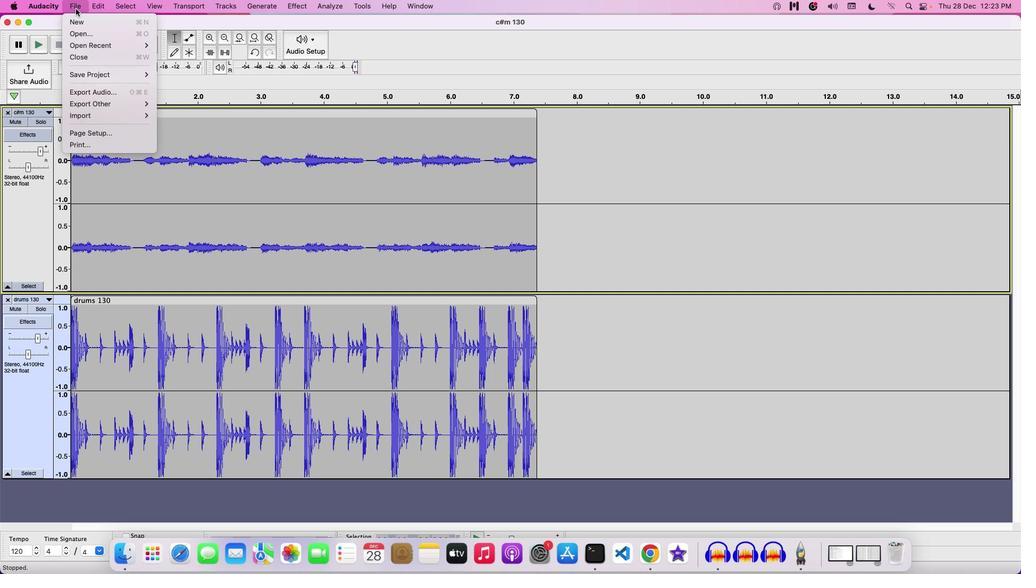 
Action: Mouse pressed left at (75, 9)
Screenshot: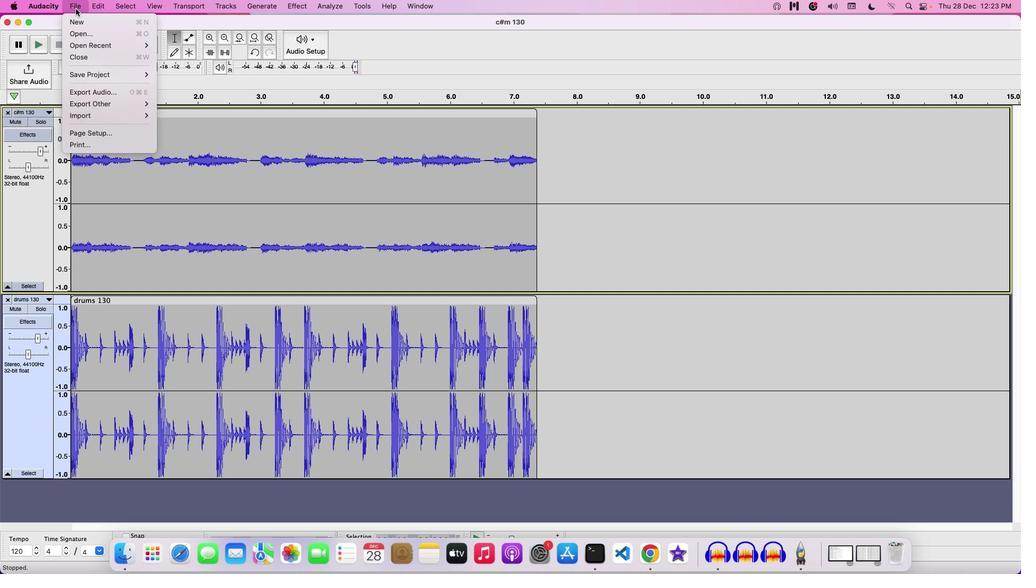 
Action: Mouse moved to (104, 94)
Screenshot: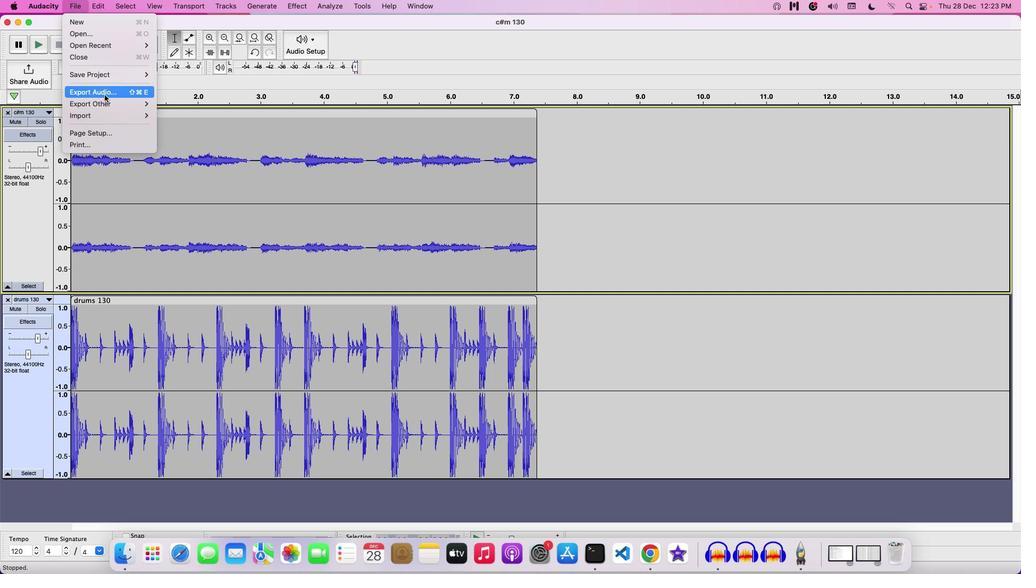 
Action: Mouse pressed left at (104, 94)
Screenshot: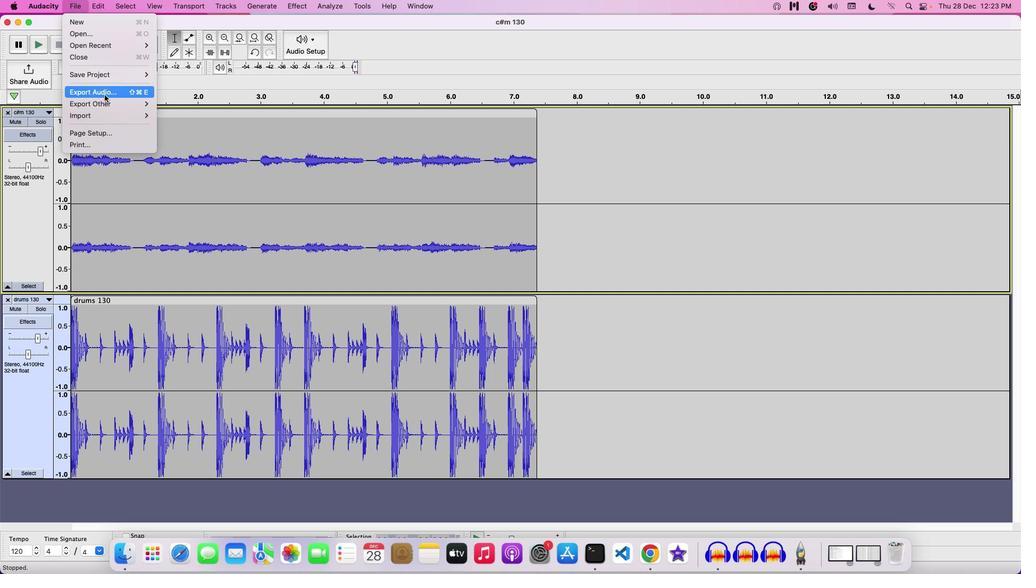 
Action: Mouse moved to (303, 128)
Screenshot: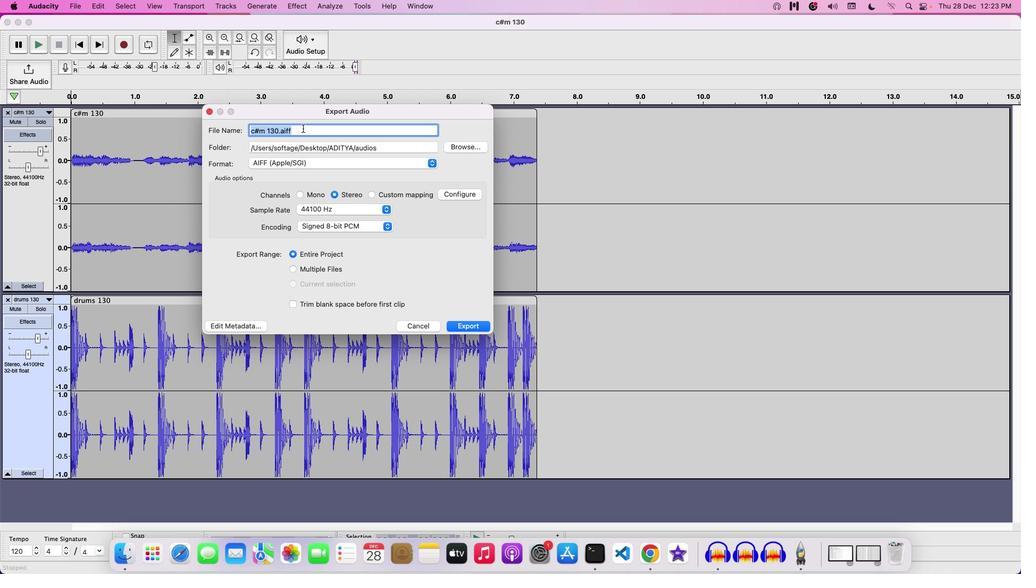 
Action: Mouse pressed left at (303, 128)
Screenshot: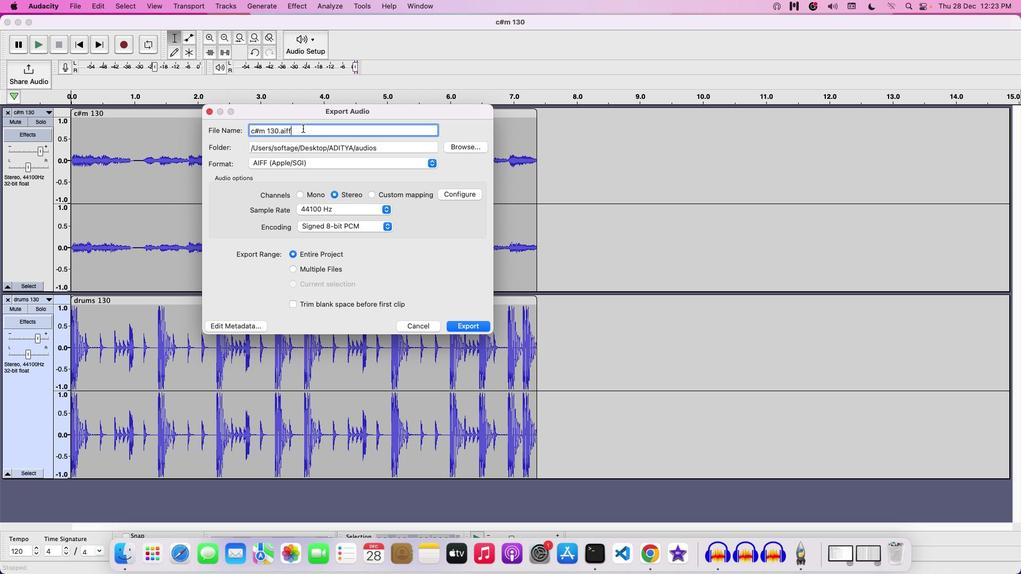 
Action: Mouse moved to (294, 128)
Screenshot: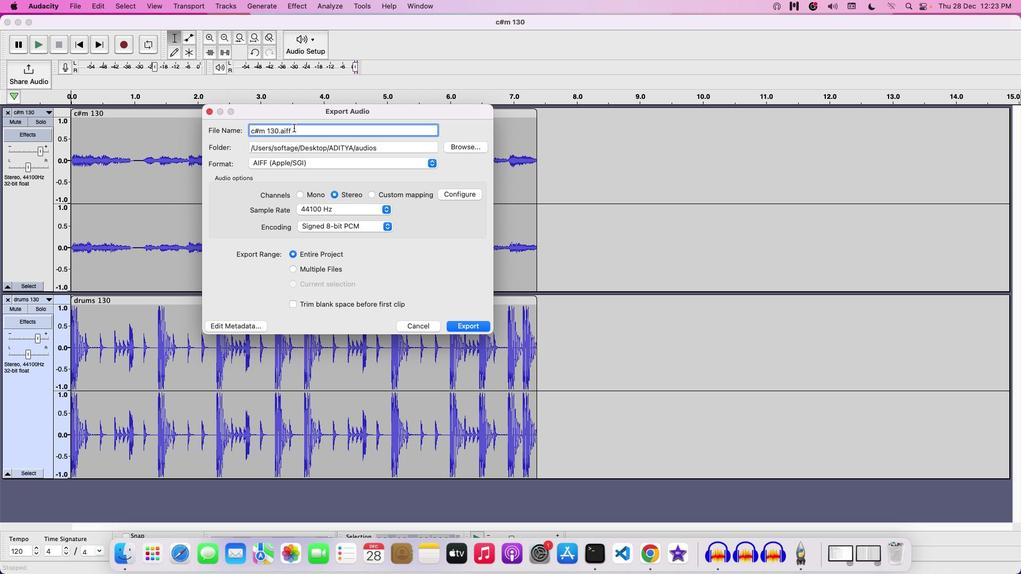 
Action: Key pressed Key.backspaceKey.backspaceKey.backspaceKey.backspaceKey.backspaceKey.backspaceKey.backspaceKey.backspaceKey.backspaceKey.backspaceKey.backspaceKey.backspaceKey.backspaceKey.backspaceKey.backspaceKey.backspaceKey.backspaceKey.backspaceKey.backspaceKey.backspaceKey.backspaceKey.backspaceKey.backspaceKey.backspaceKey.backspaceKey.backspace'P''R'Key.backspaceKey.backspaceKey.backspace'E''X''P''O''R''T''I''N''G'Key.space'P''R''O''J''E''X'Key.backspace'C''T'Key.space'I''N'Key.space'A''C''3'Key.space'F''O''R''M''A''T'
Screenshot: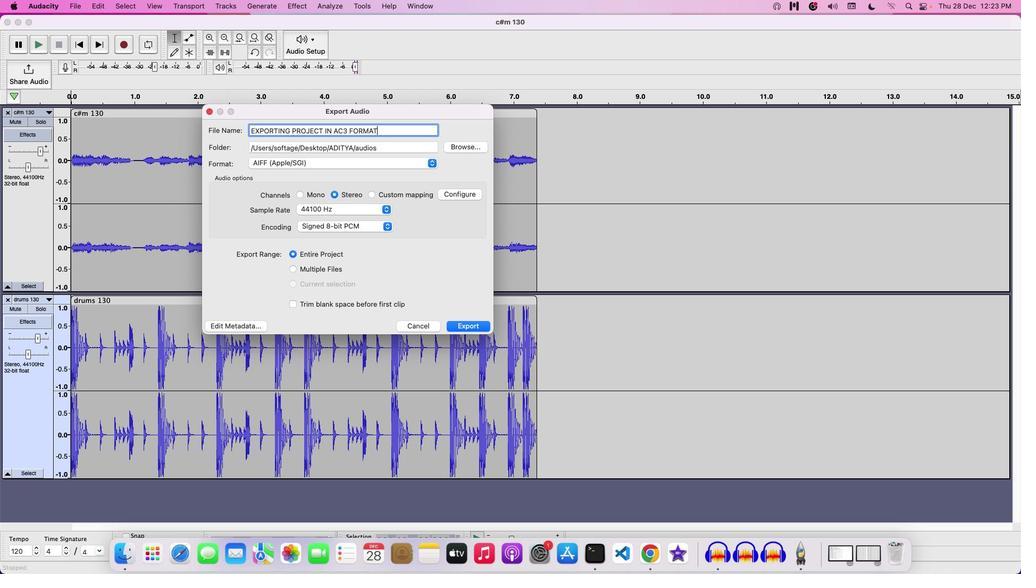 
Action: Mouse scrolled (294, 128) with delta (0, 0)
Screenshot: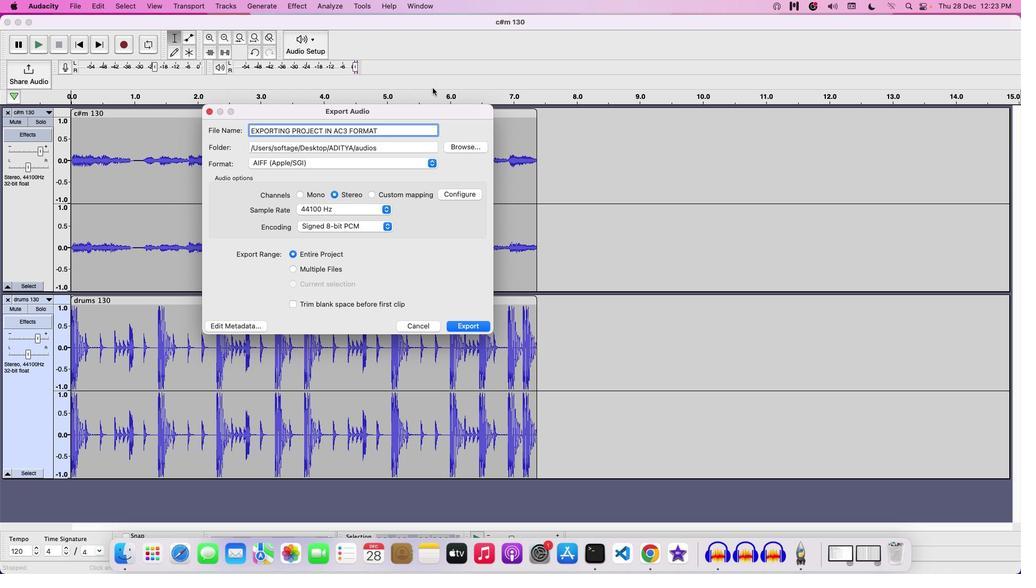 
Action: Mouse moved to (374, 165)
Screenshot: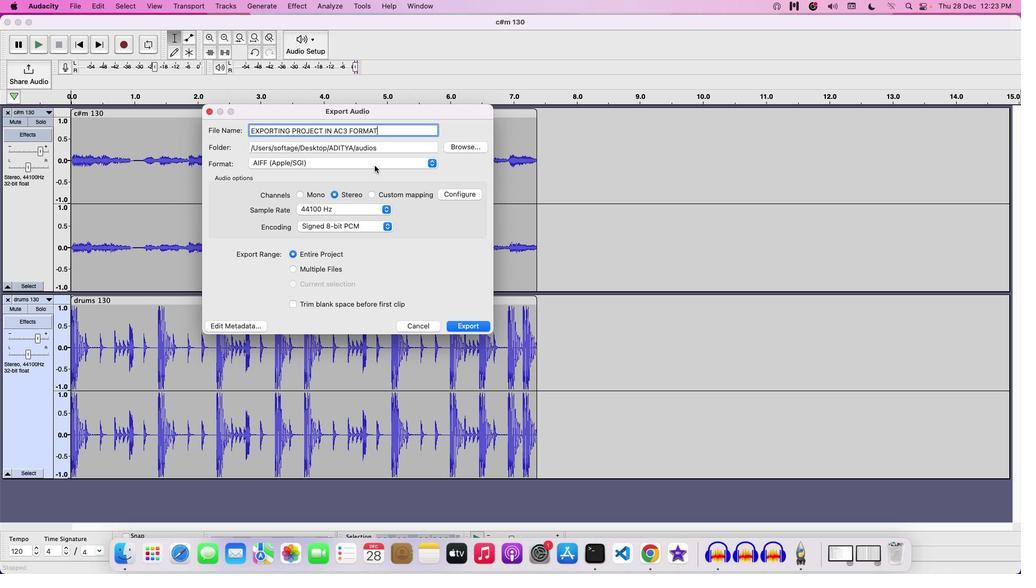 
Action: Mouse pressed left at (374, 165)
Screenshot: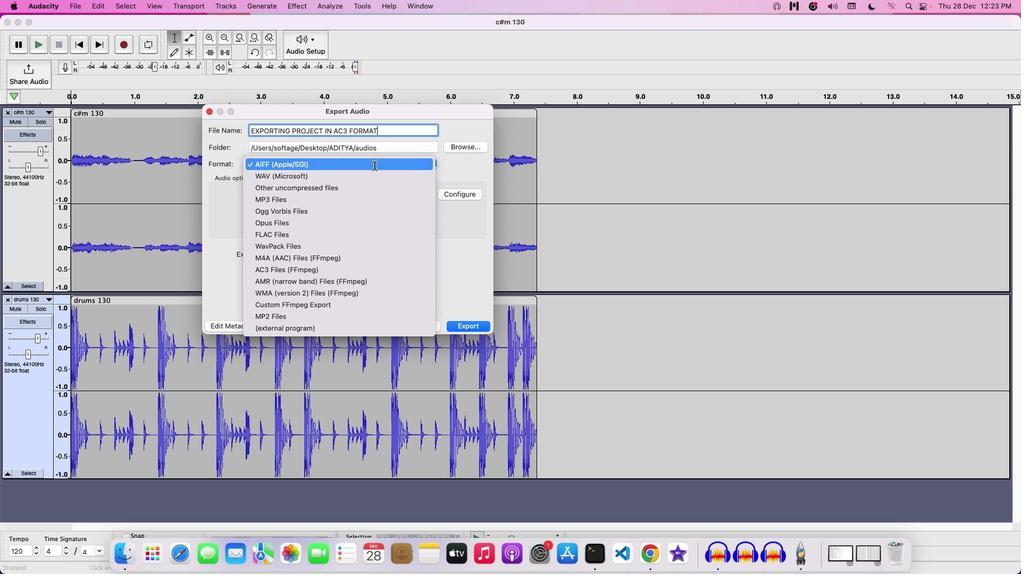 
Action: Mouse moved to (307, 269)
Screenshot: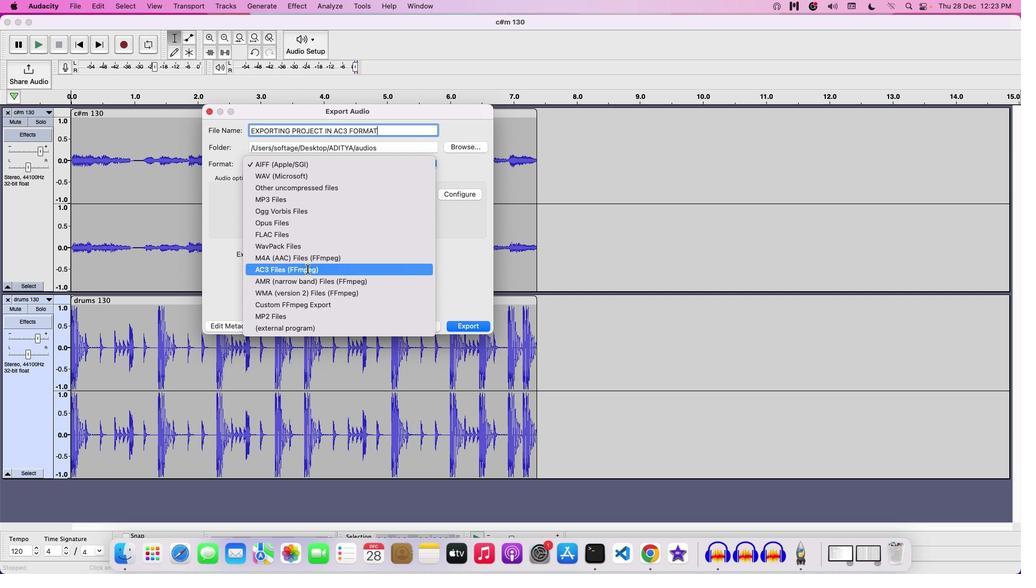 
Action: Mouse scrolled (307, 269) with delta (0, 0)
Screenshot: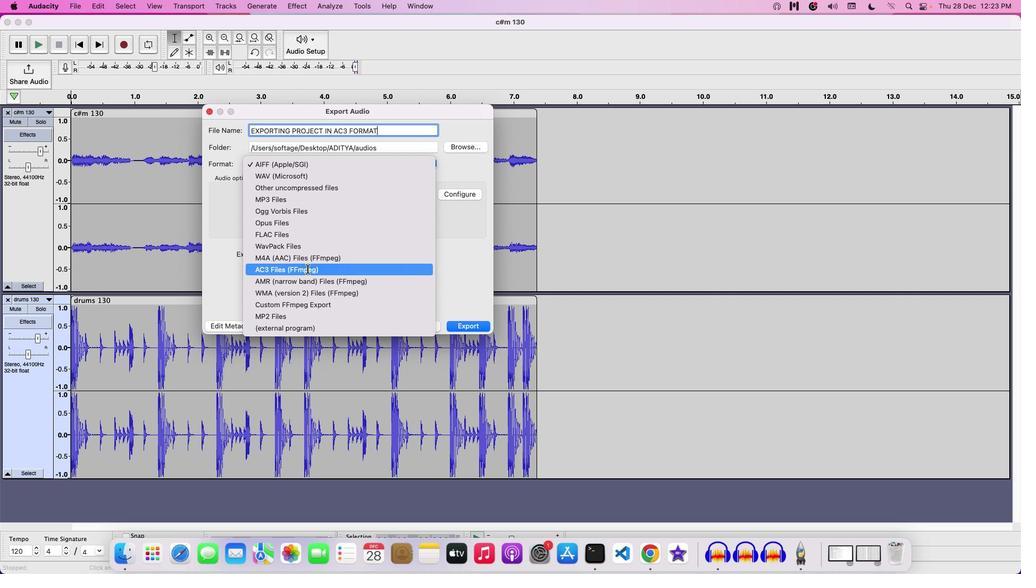 
Action: Mouse scrolled (307, 269) with delta (0, 0)
Screenshot: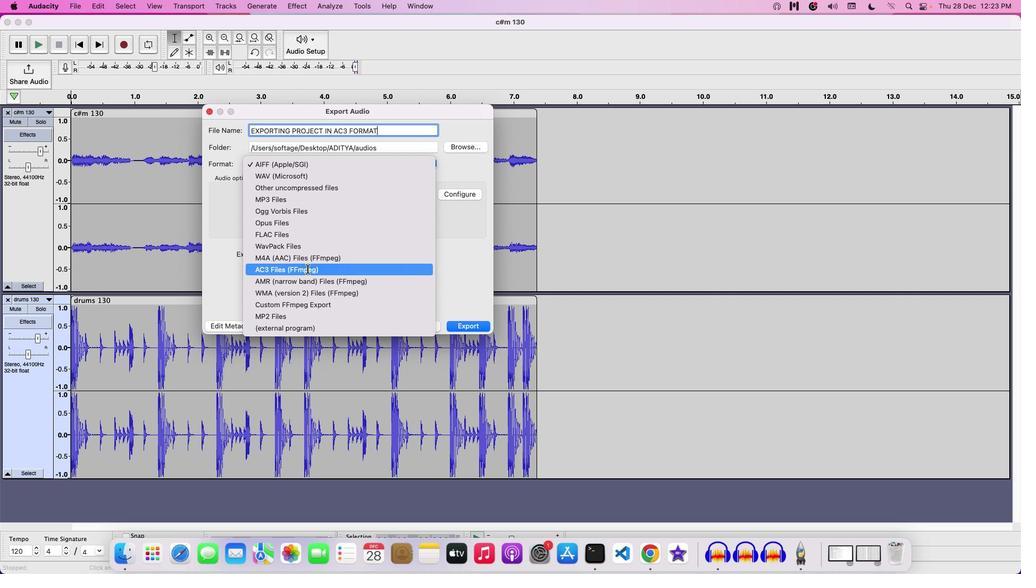 
Action: Mouse scrolled (307, 269) with delta (0, 0)
Screenshot: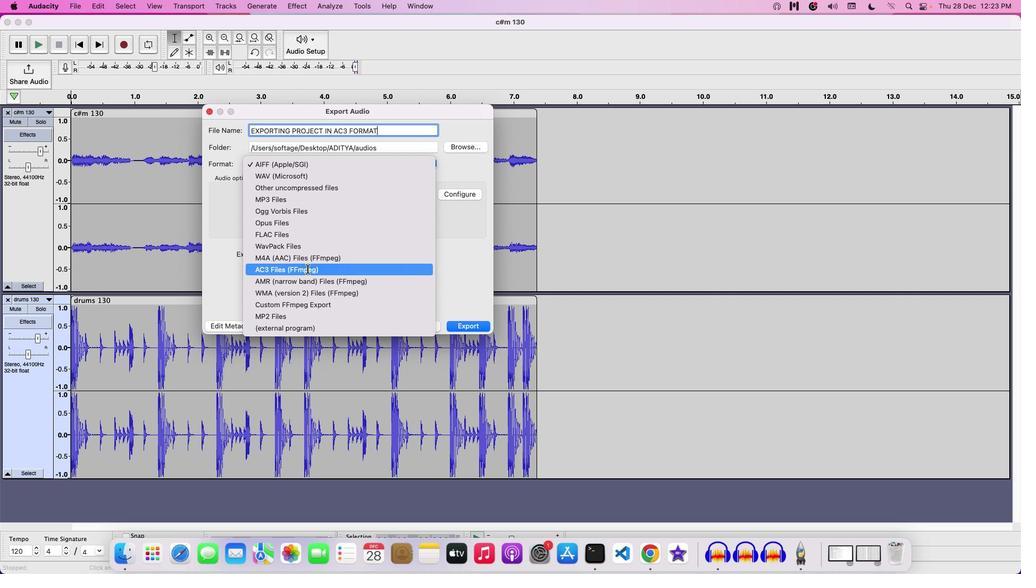 
Action: Mouse pressed left at (307, 269)
Screenshot: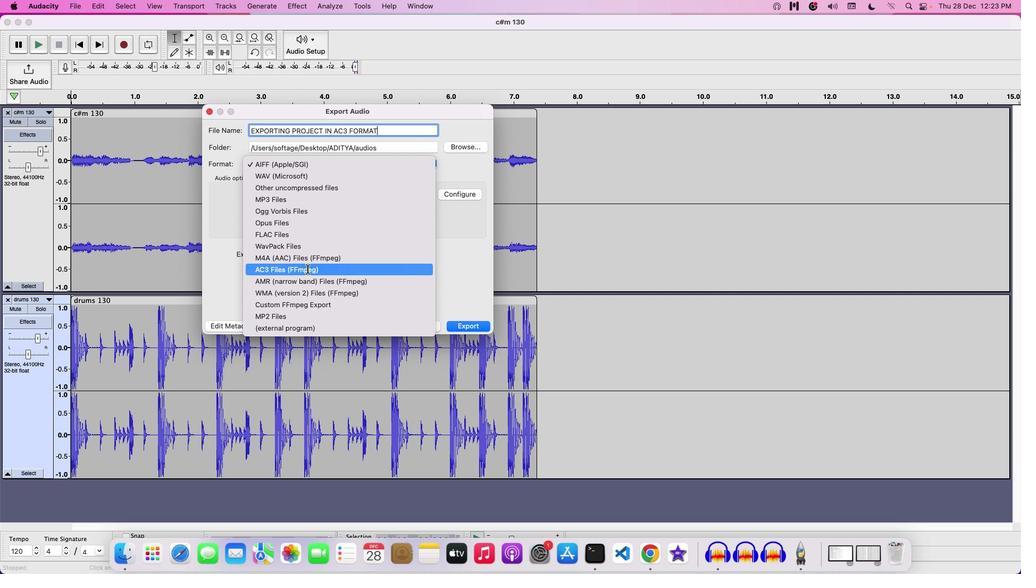 
Action: Mouse moved to (378, 231)
Screenshot: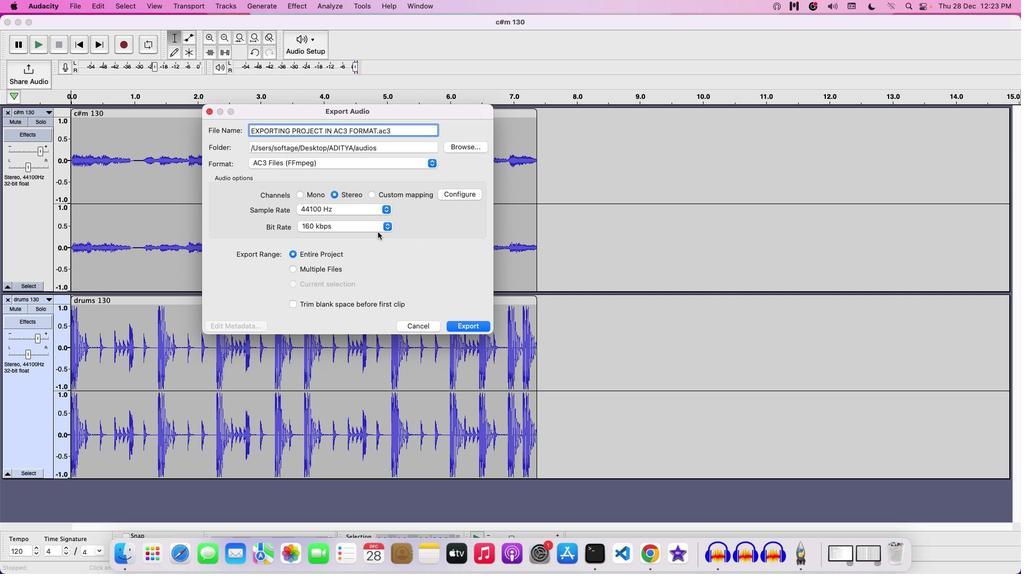 
Action: Mouse pressed left at (378, 231)
Screenshot: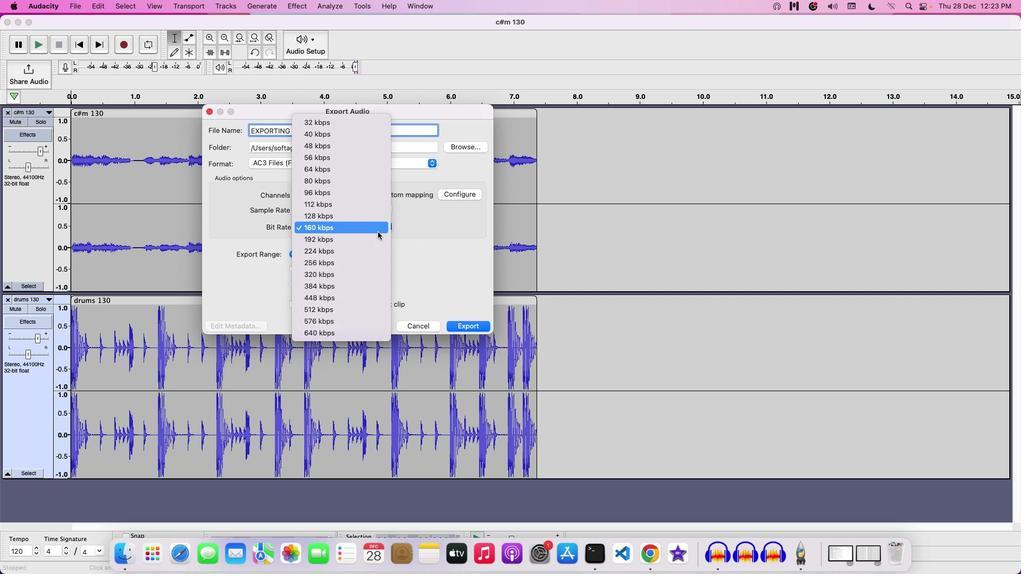 
Action: Mouse moved to (347, 270)
Screenshot: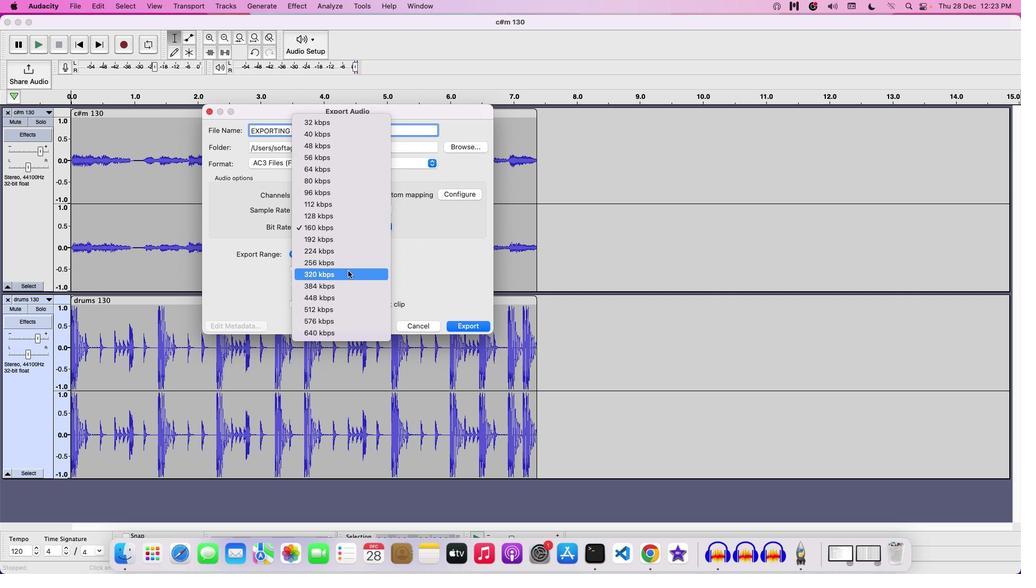 
Action: Mouse pressed left at (347, 270)
Screenshot: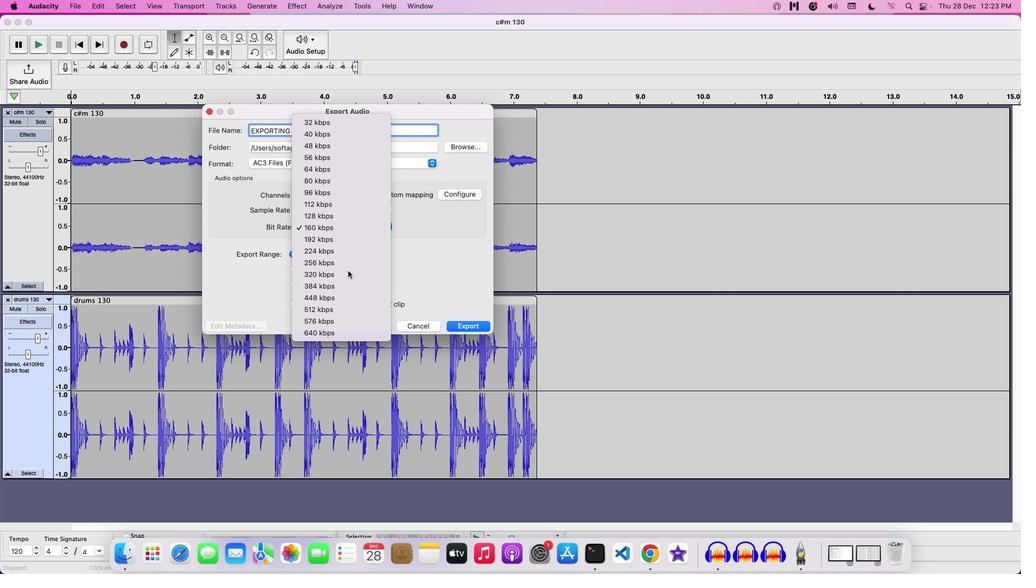 
Action: Mouse moved to (481, 325)
Screenshot: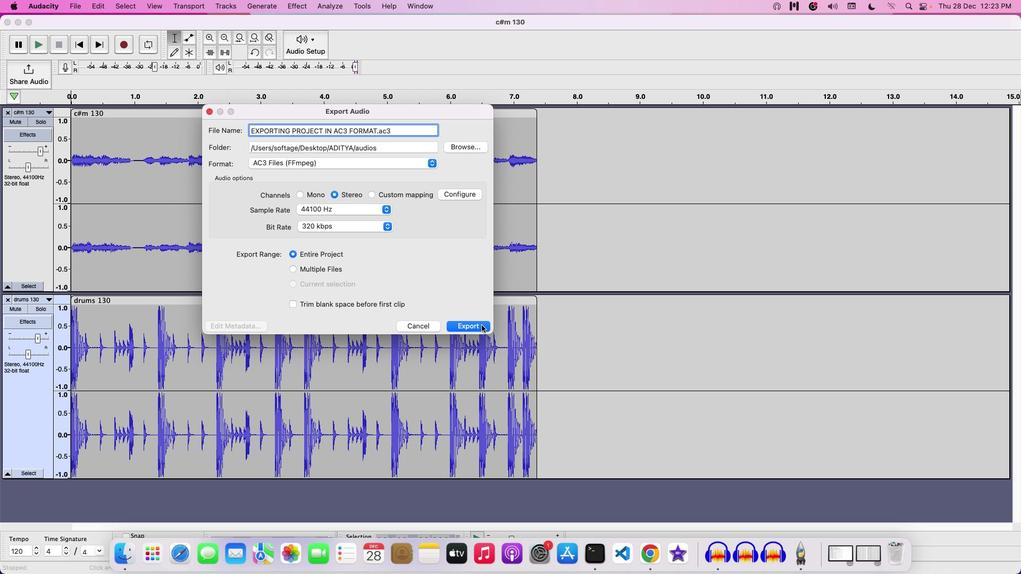 
Action: Mouse pressed left at (481, 325)
Screenshot: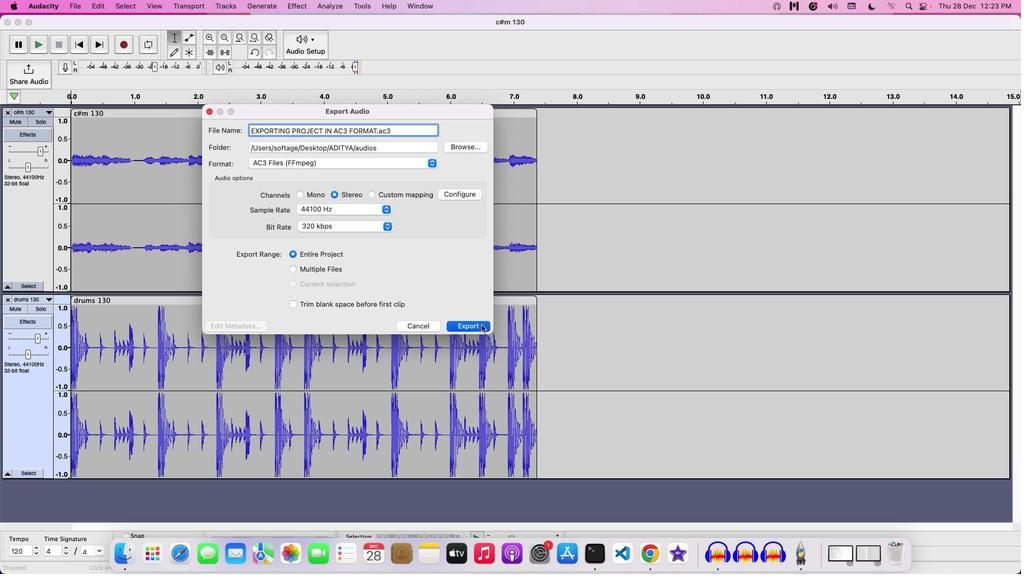 
Action: Mouse moved to (51, 205)
Screenshot: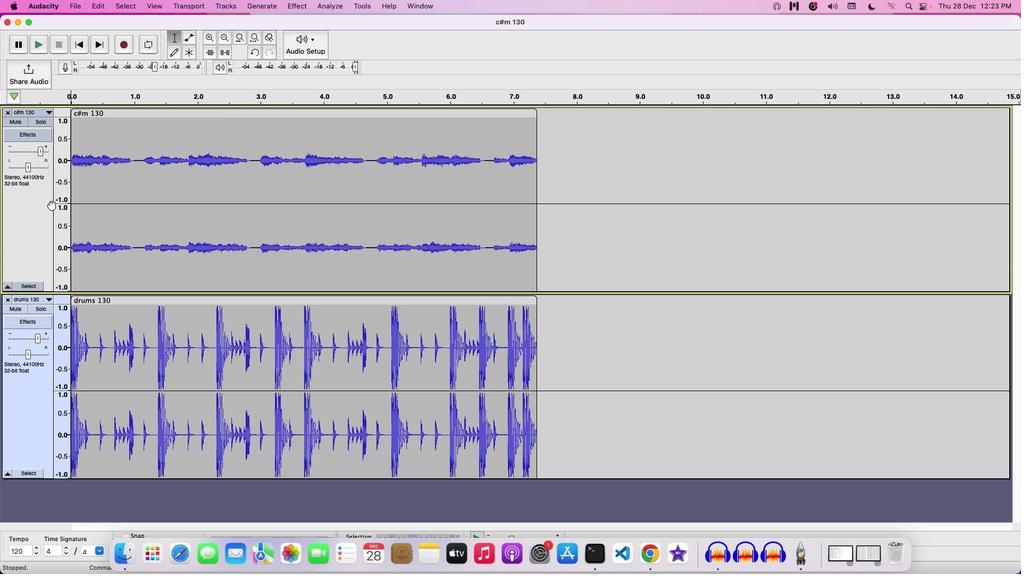 
Action: Mouse pressed left at (51, 205)
Screenshot: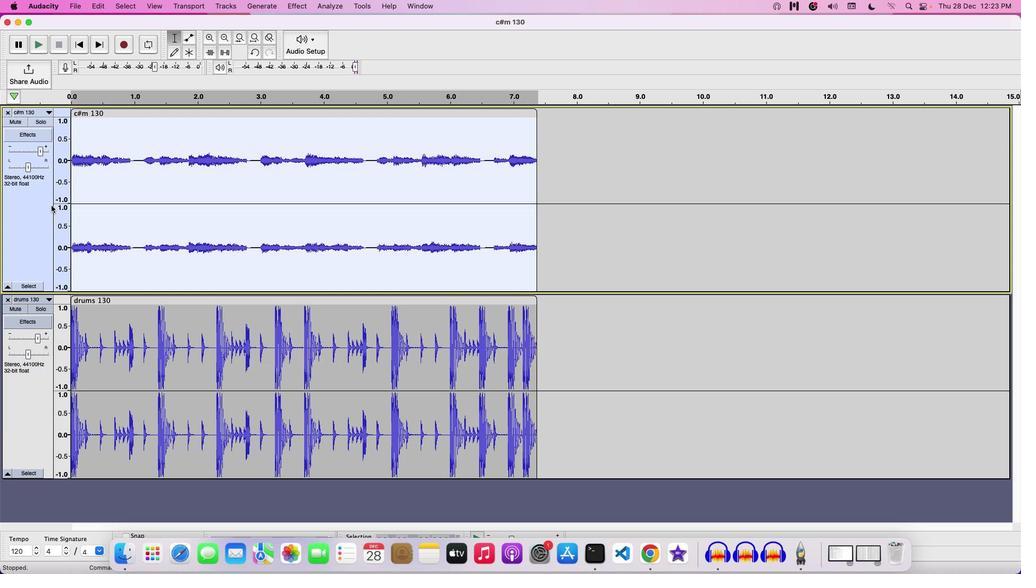 
Action: Mouse moved to (71, 11)
Screenshot: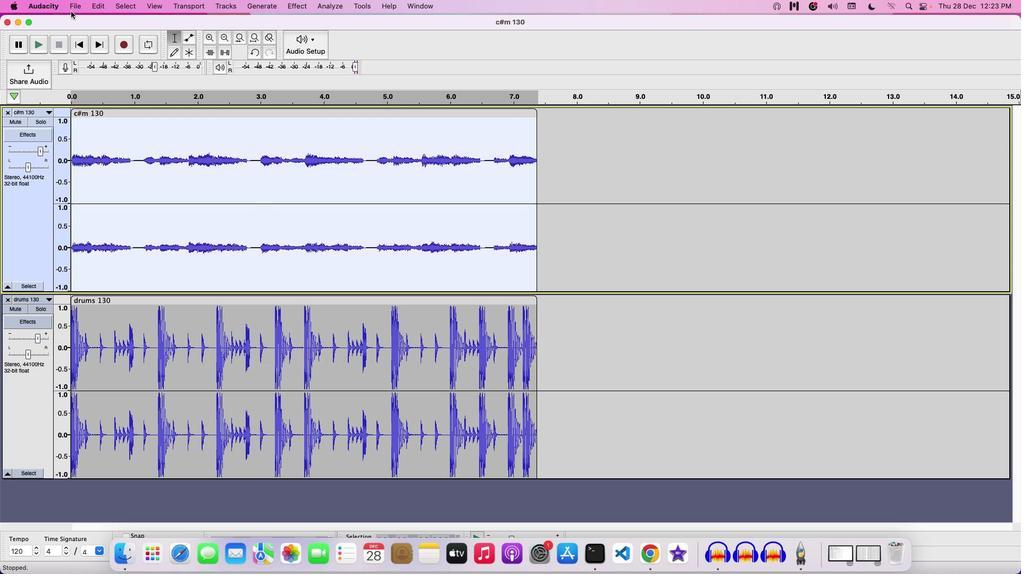 
Action: Mouse pressed left at (71, 11)
Screenshot: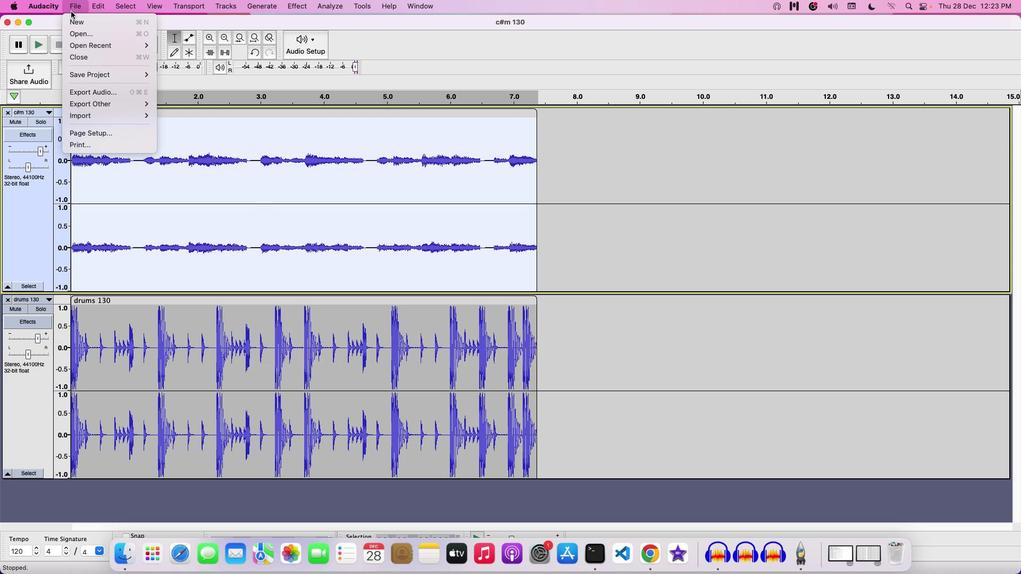 
Action: Mouse moved to (87, 72)
Screenshot: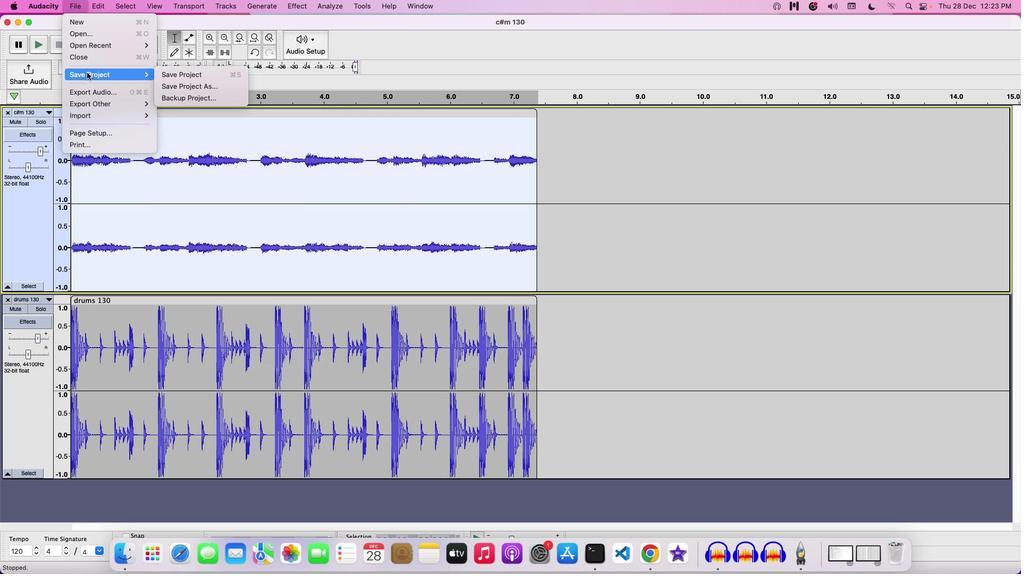 
Action: Mouse pressed left at (87, 72)
Screenshot: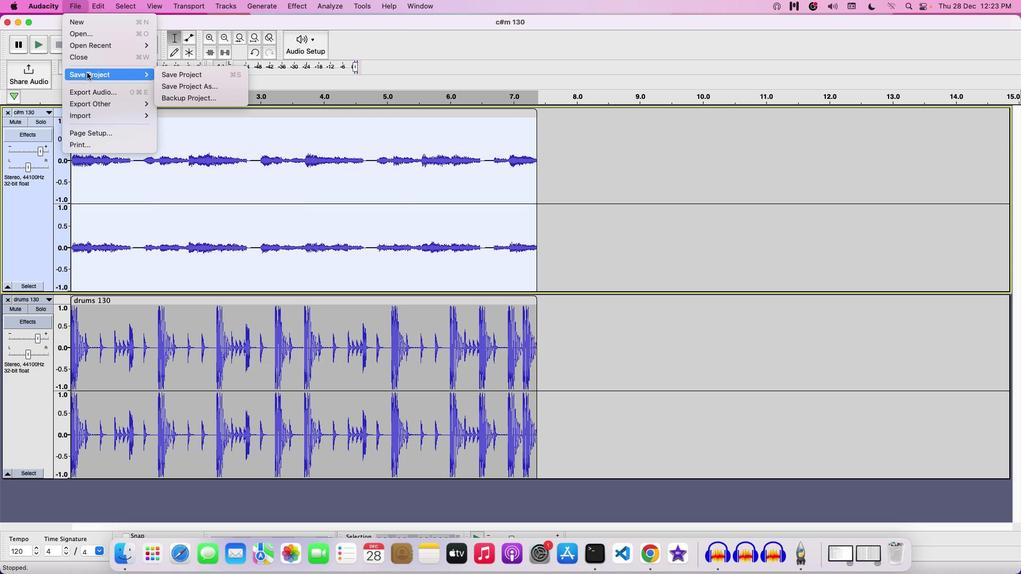 
Action: Mouse moved to (167, 73)
Screenshot: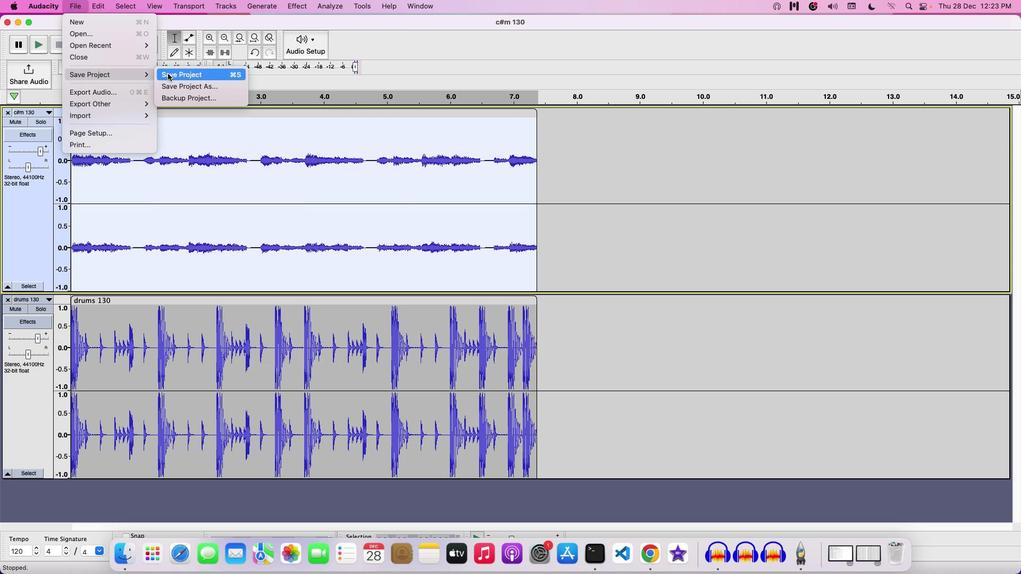 
Action: Mouse pressed left at (167, 73)
Screenshot: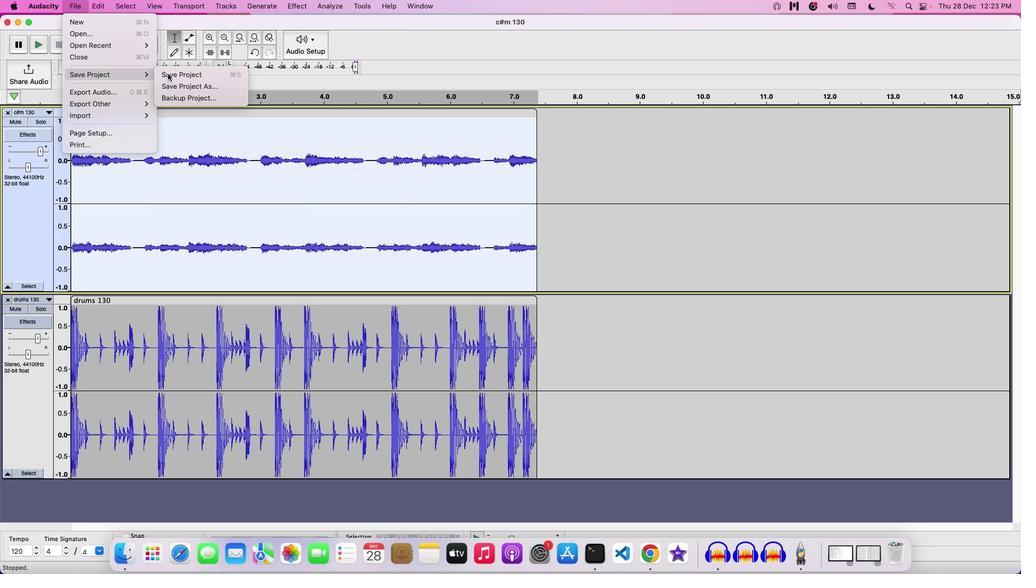 
Action: Mouse moved to (513, 196)
Screenshot: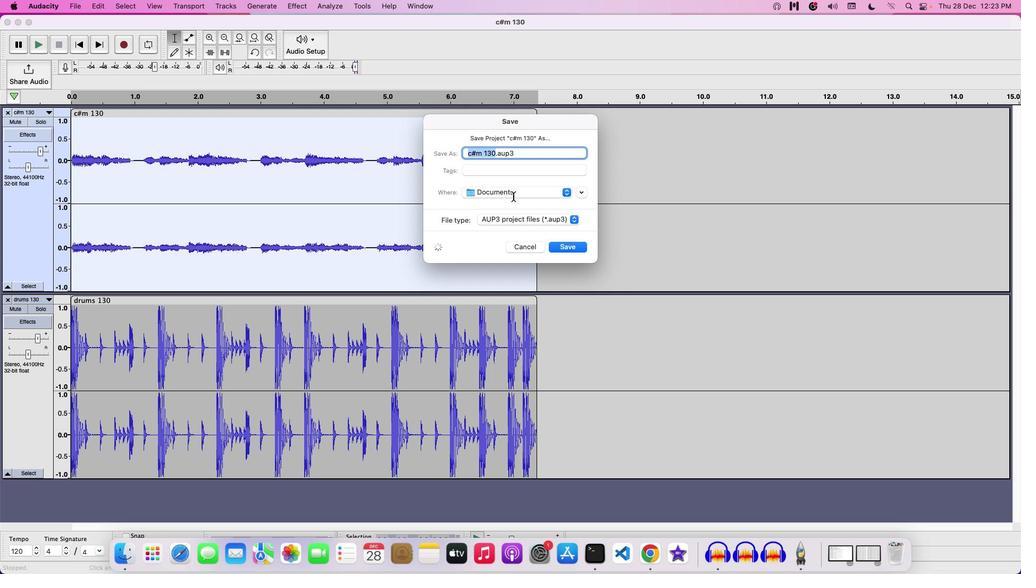 
Action: Key pressed Key.backspace'P'Key.backspace'E''X''P''O''R''T''I''N''G'Key.space'P''R''O''J''E''C''T'Key.space'T''O'Key.space'A''C''3'Key.space'F''O''R''M''A''T'
Screenshot: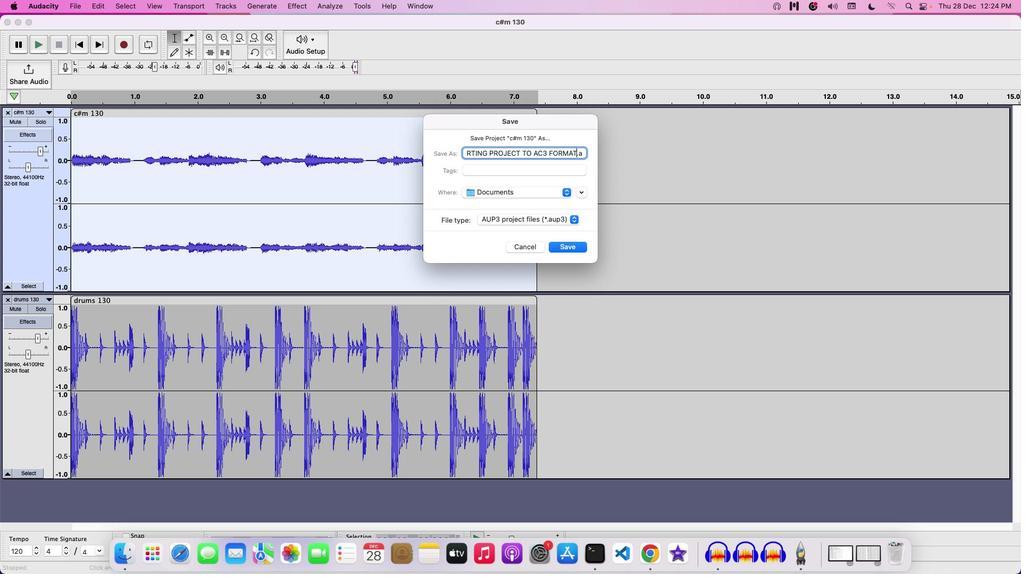 
Action: Mouse moved to (571, 247)
Screenshot: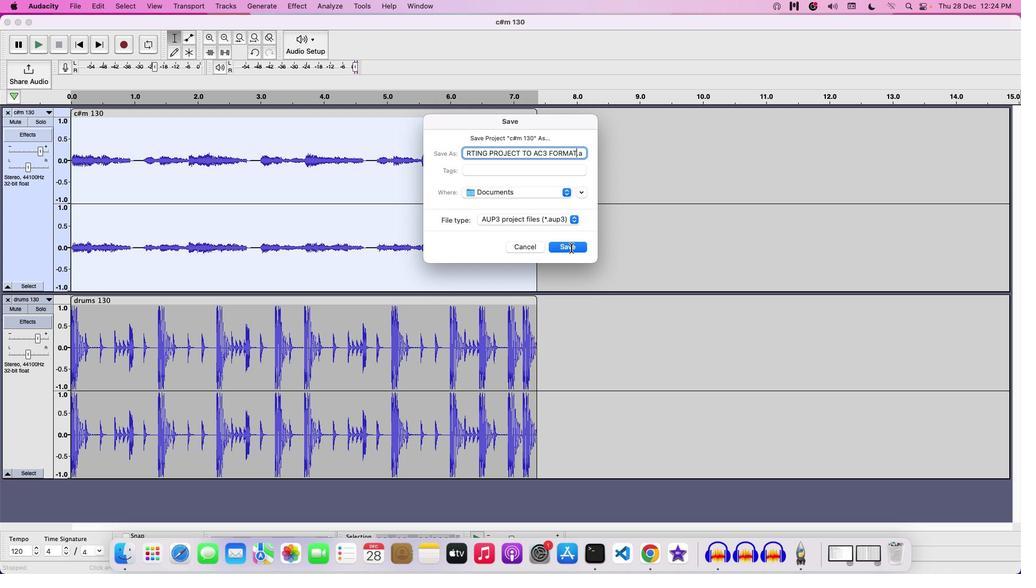 
Action: Mouse pressed left at (571, 247)
Screenshot: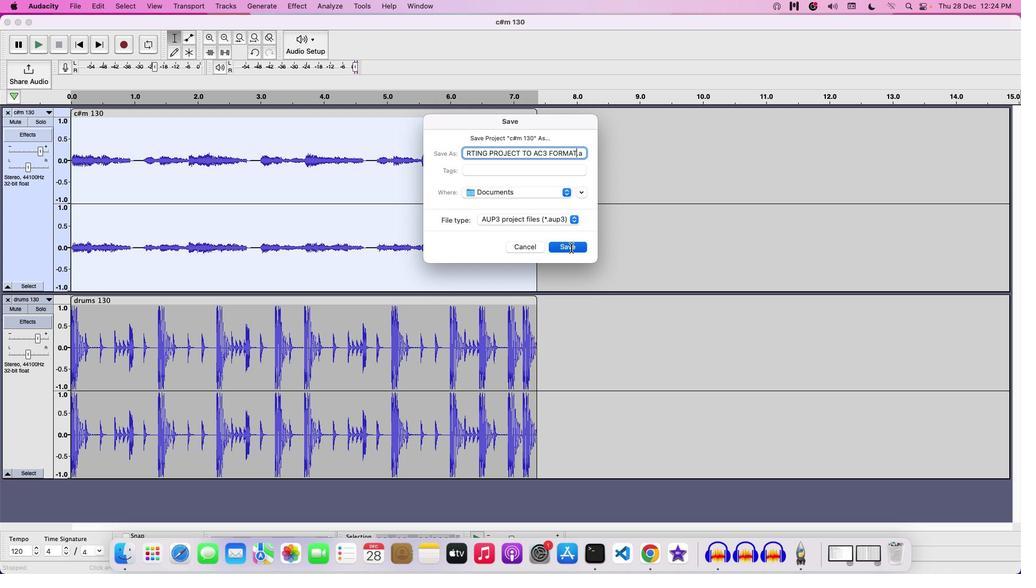 
Action: Mouse moved to (575, 339)
Screenshot: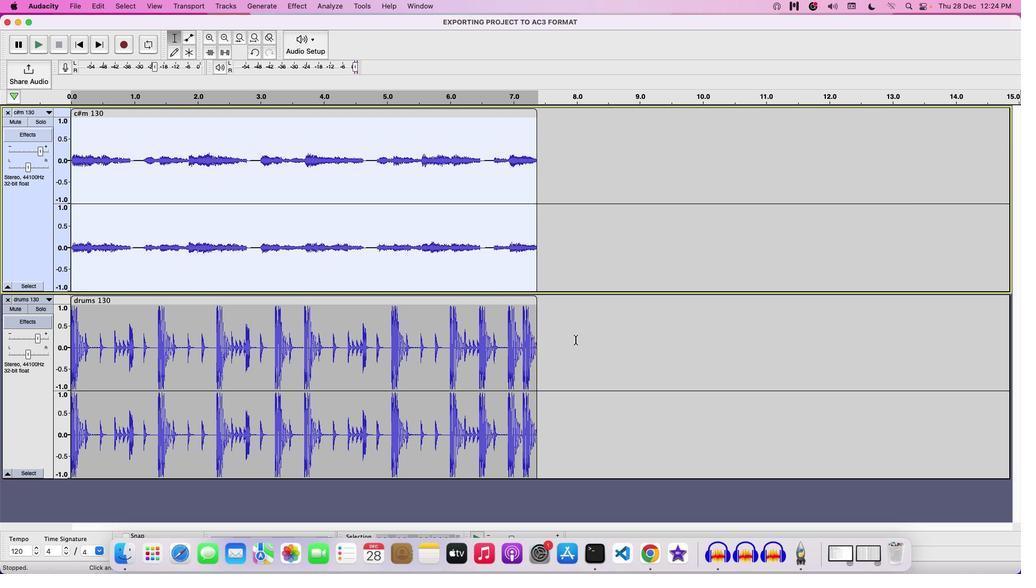 
